 Task: Find connections with filter location Zhumadian with filter topic #realtorwith filter profile language Potuguese with filter current company Sofomation with filter school Dr N.G.P. Institute of Technology with filter industry Telephone Call Centers with filter service category Tax Law with filter keywords title Telemarketer
Action: Mouse moved to (481, 59)
Screenshot: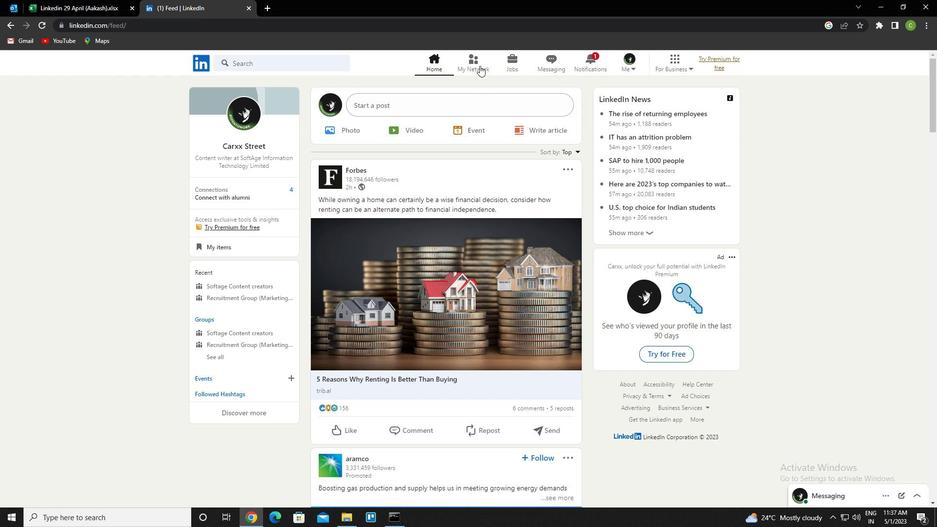 
Action: Mouse pressed left at (481, 59)
Screenshot: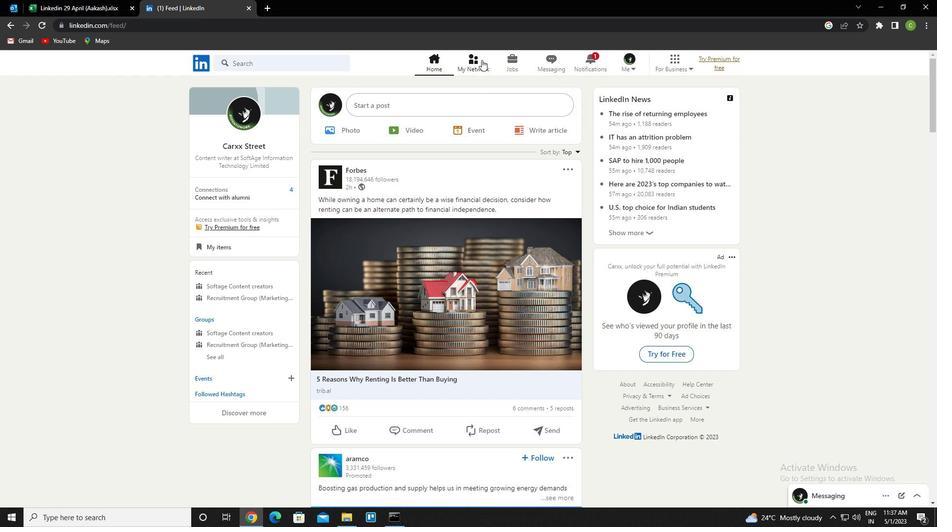 
Action: Mouse moved to (291, 127)
Screenshot: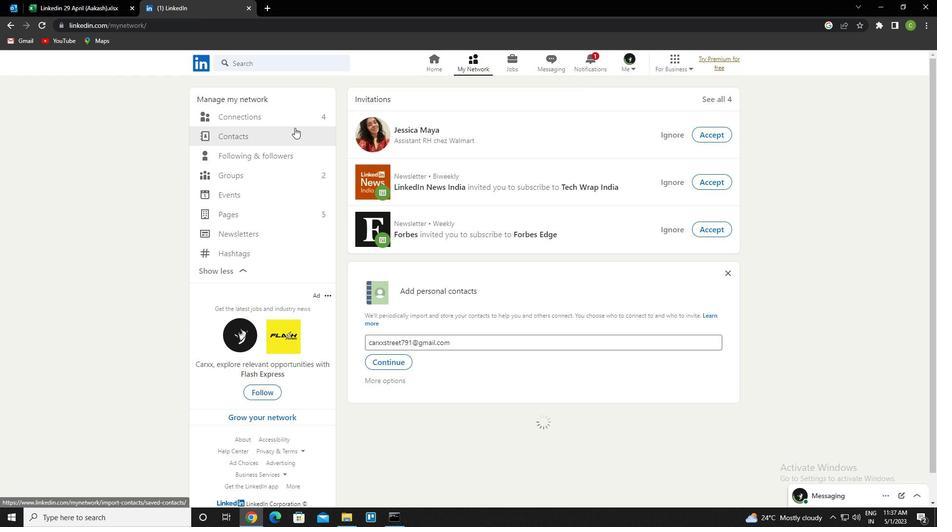 
Action: Mouse pressed left at (291, 127)
Screenshot: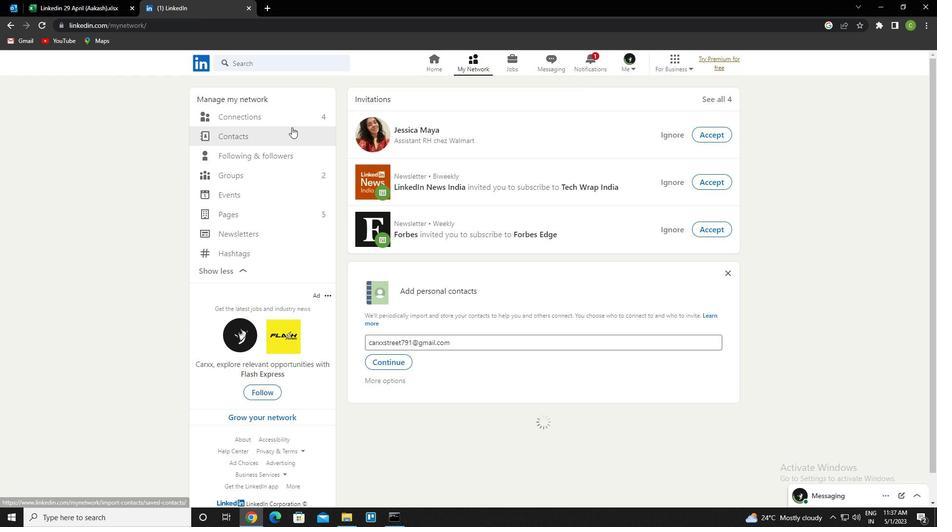 
Action: Mouse moved to (295, 120)
Screenshot: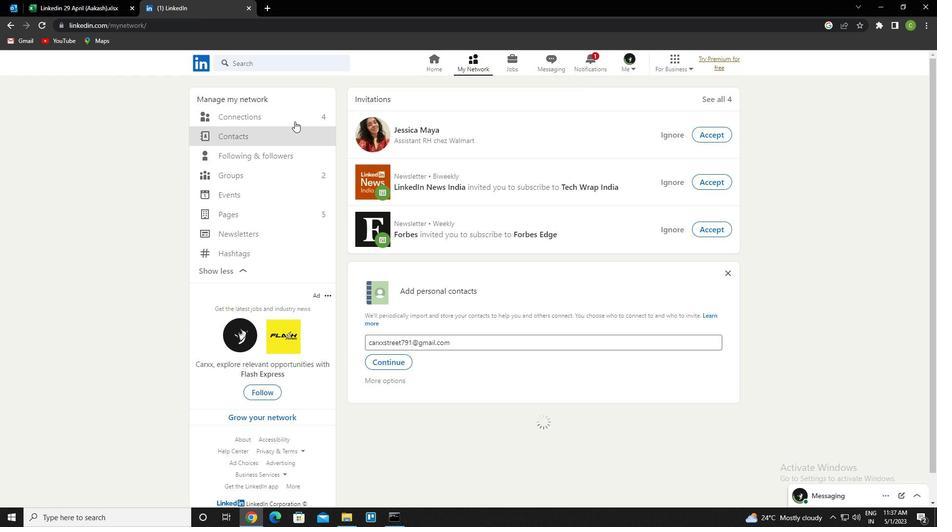 
Action: Mouse pressed left at (295, 120)
Screenshot: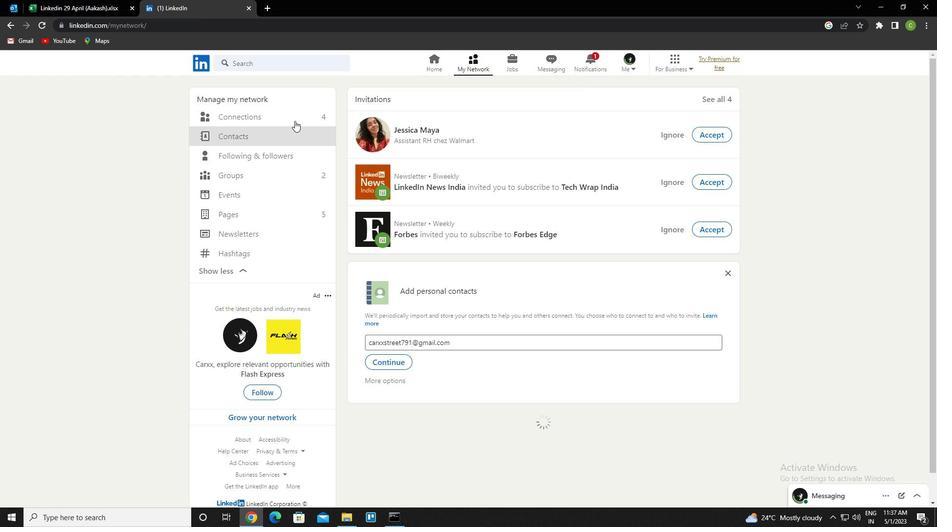 
Action: Mouse pressed left at (295, 120)
Screenshot: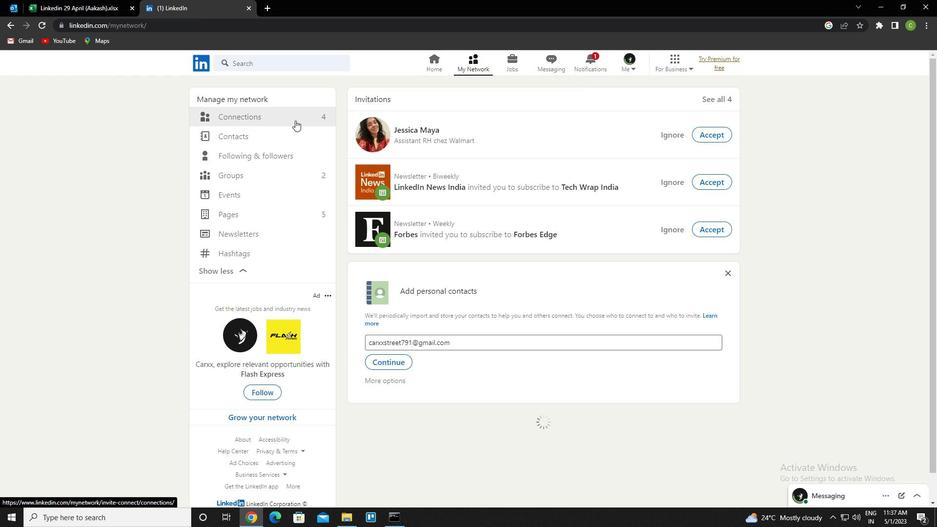 
Action: Mouse moved to (551, 113)
Screenshot: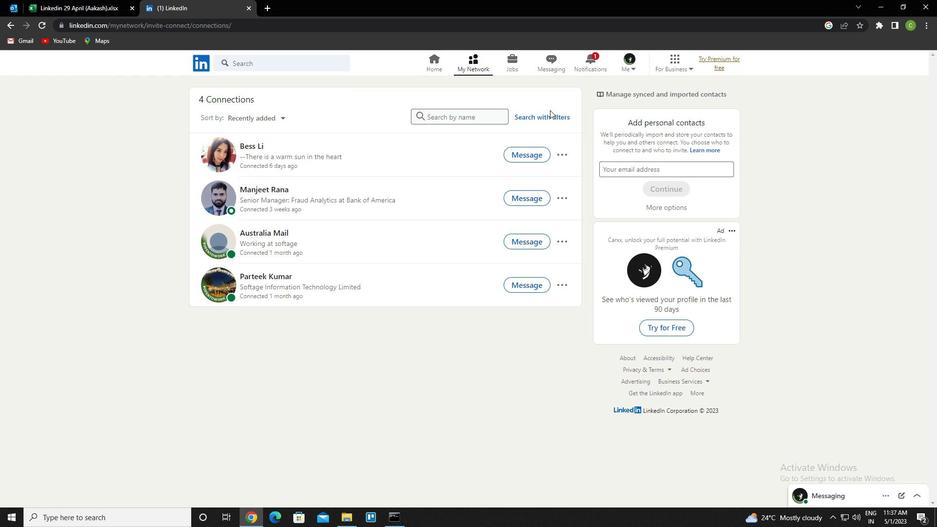 
Action: Mouse pressed left at (551, 113)
Screenshot: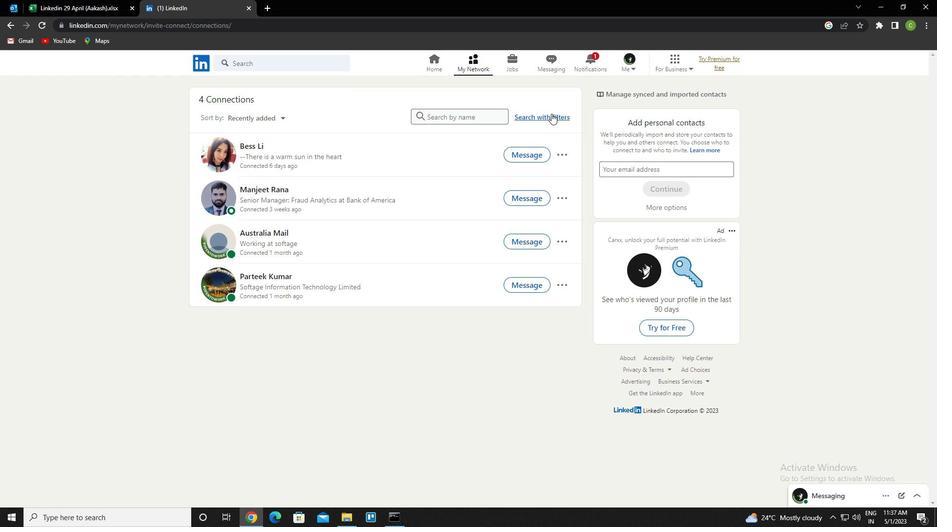 
Action: Mouse moved to (511, 89)
Screenshot: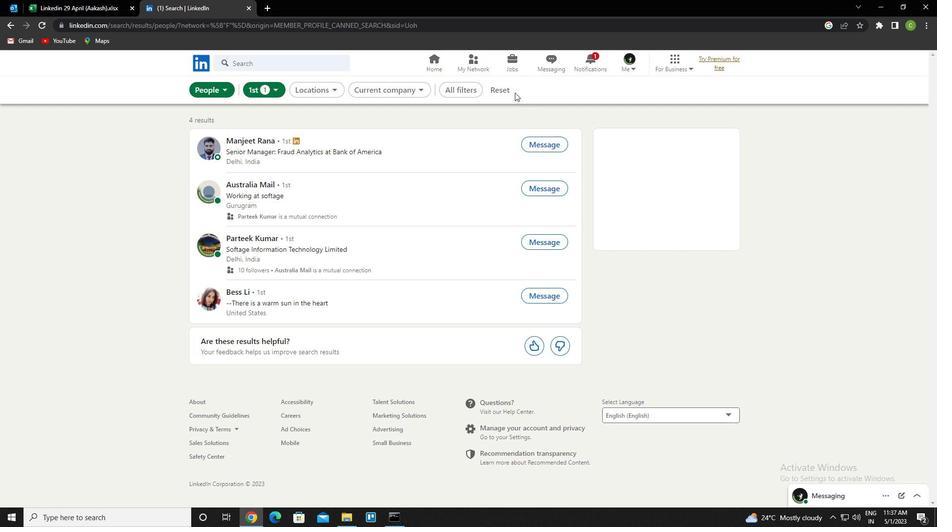 
Action: Mouse pressed left at (511, 89)
Screenshot: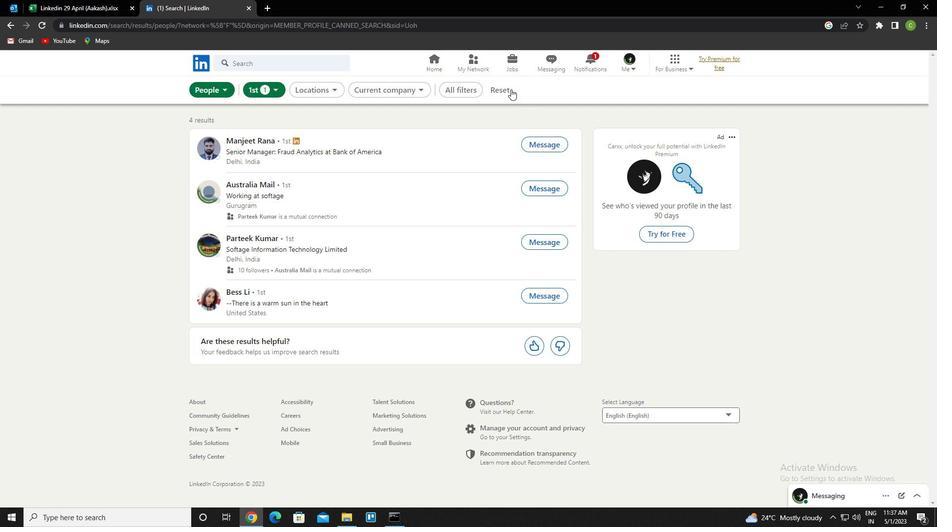 
Action: Mouse moved to (485, 91)
Screenshot: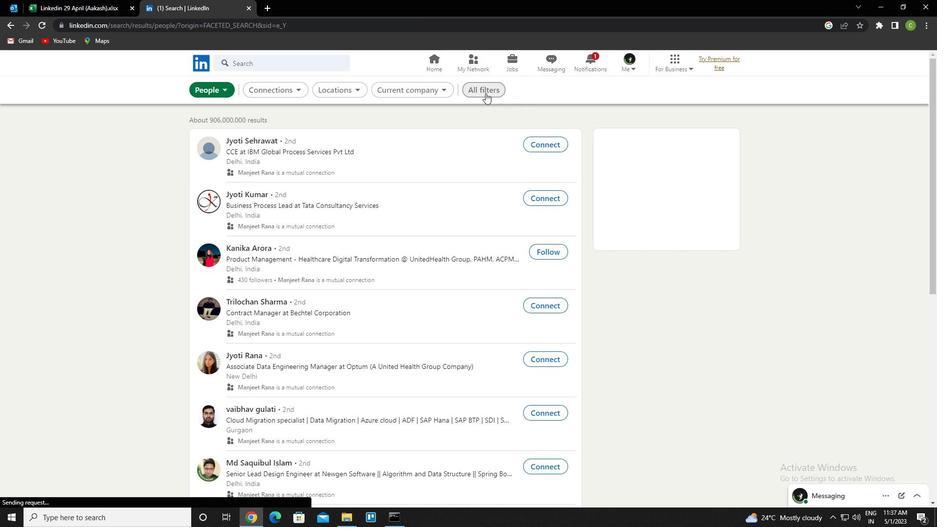 
Action: Mouse pressed left at (485, 91)
Screenshot: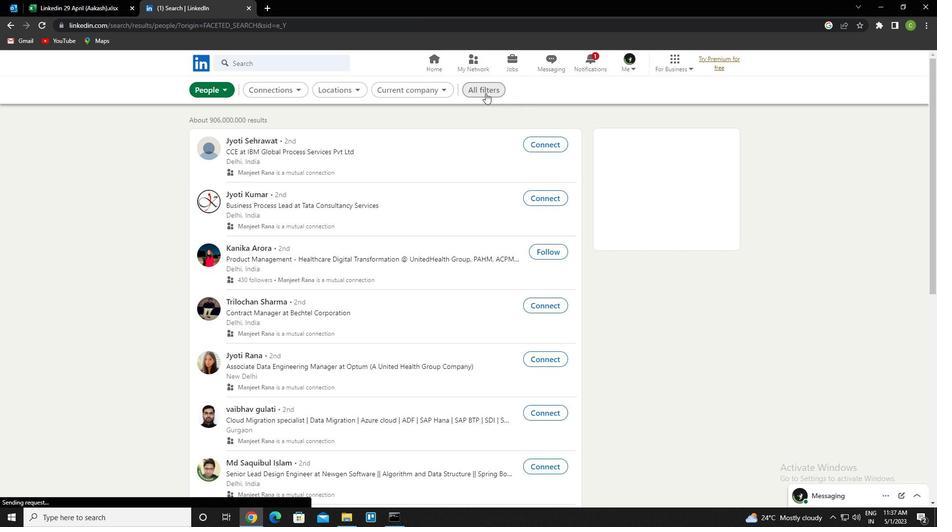 
Action: Mouse moved to (769, 223)
Screenshot: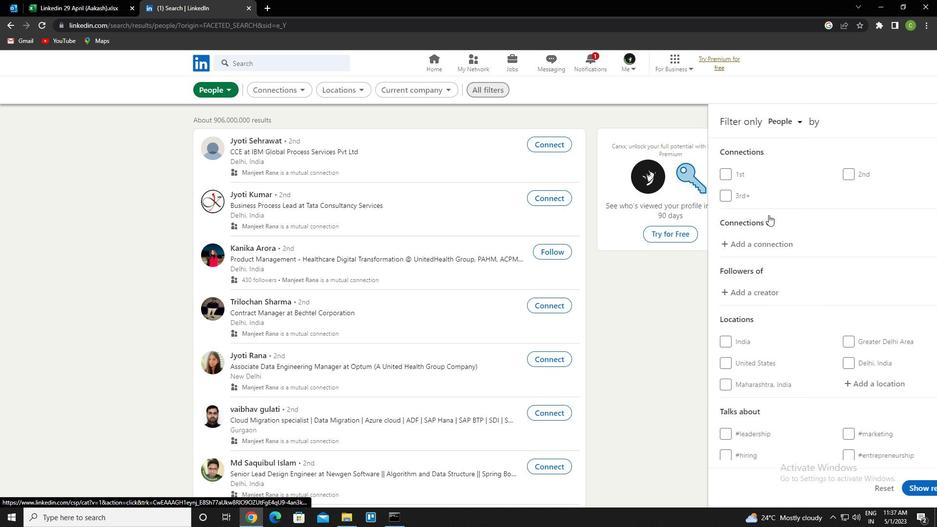 
Action: Mouse scrolled (769, 222) with delta (0, 0)
Screenshot: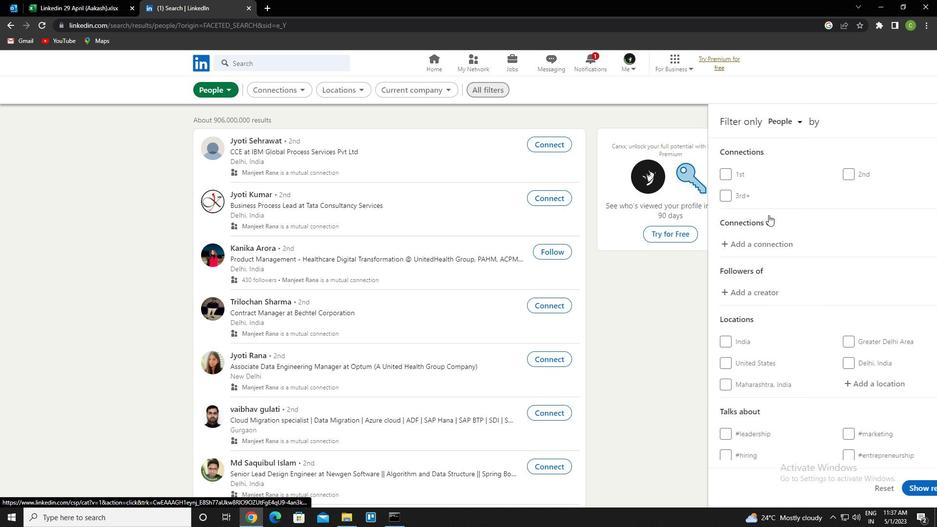 
Action: Mouse moved to (769, 224)
Screenshot: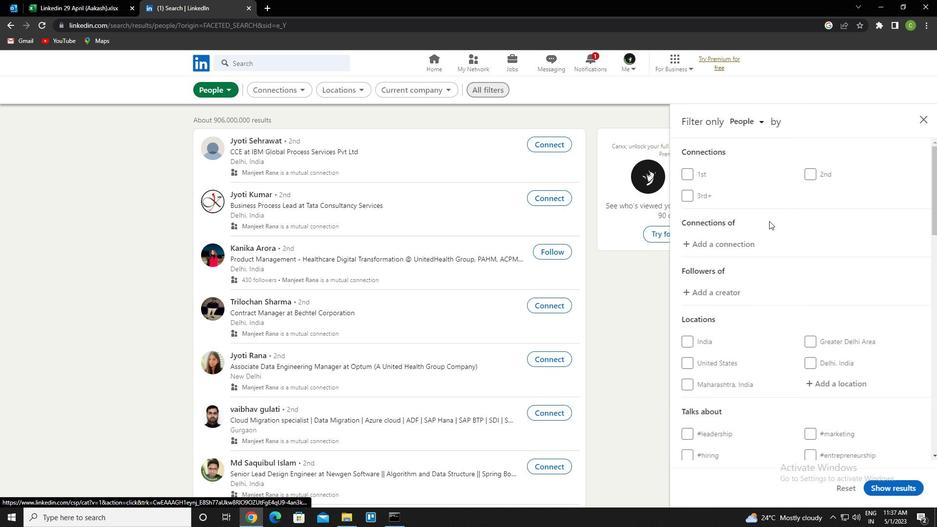 
Action: Mouse scrolled (769, 223) with delta (0, 0)
Screenshot: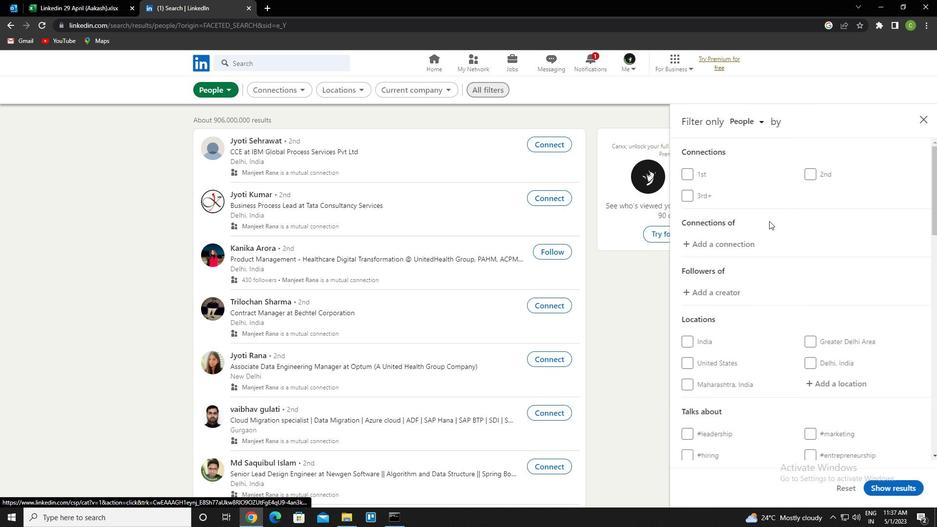 
Action: Mouse scrolled (769, 223) with delta (0, 0)
Screenshot: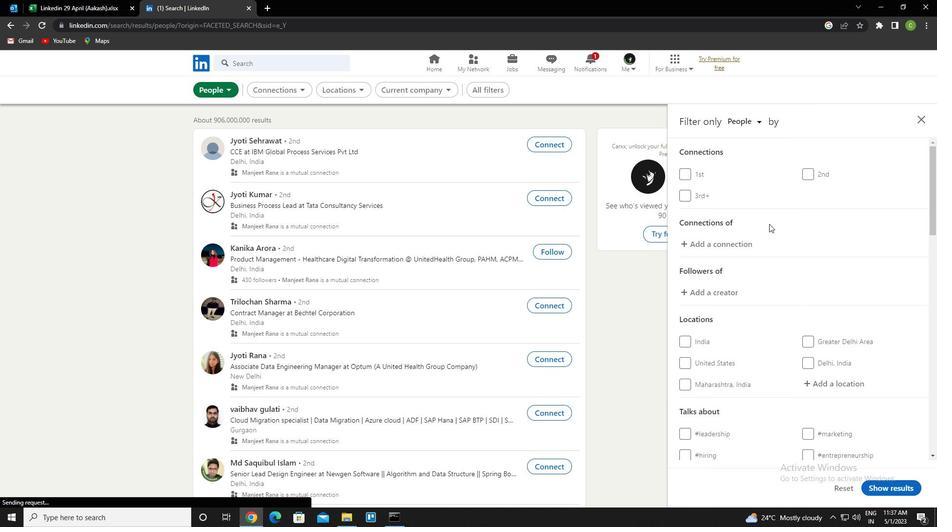 
Action: Mouse scrolled (769, 223) with delta (0, 0)
Screenshot: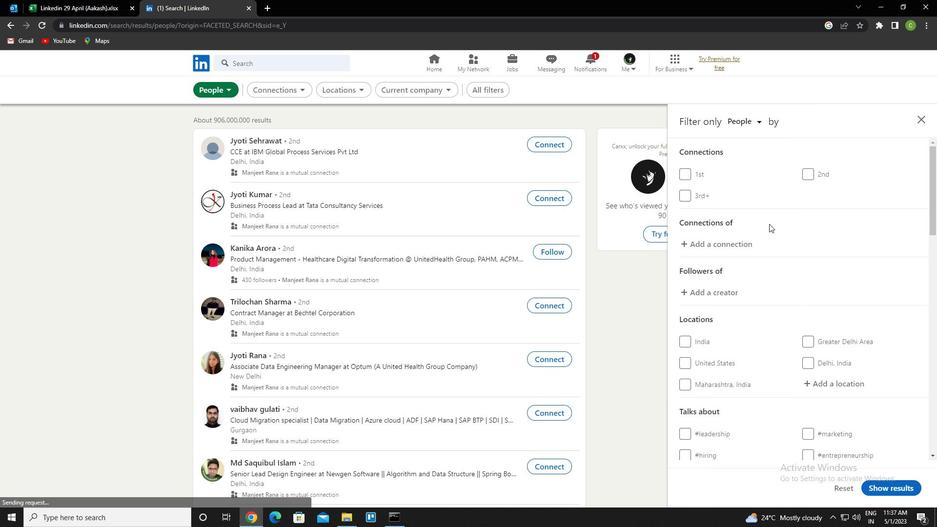 
Action: Mouse moved to (752, 265)
Screenshot: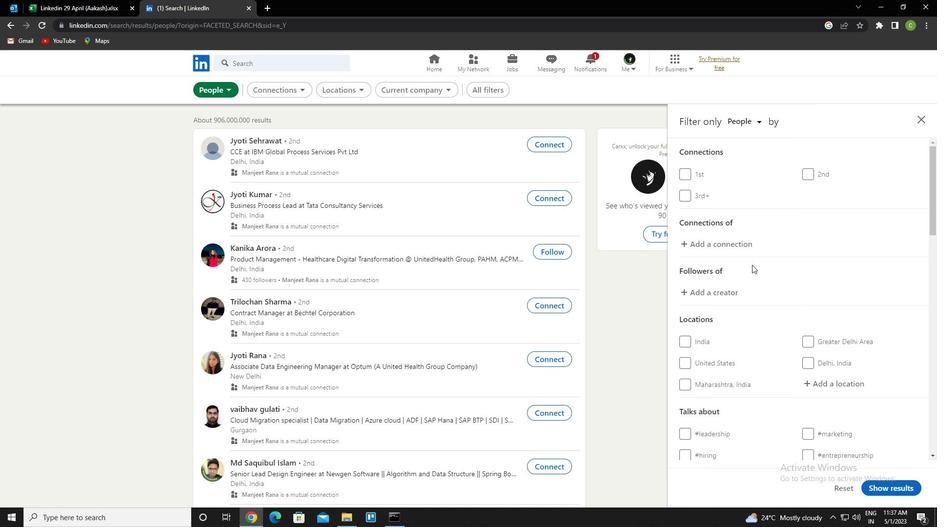 
Action: Mouse scrolled (752, 264) with delta (0, 0)
Screenshot: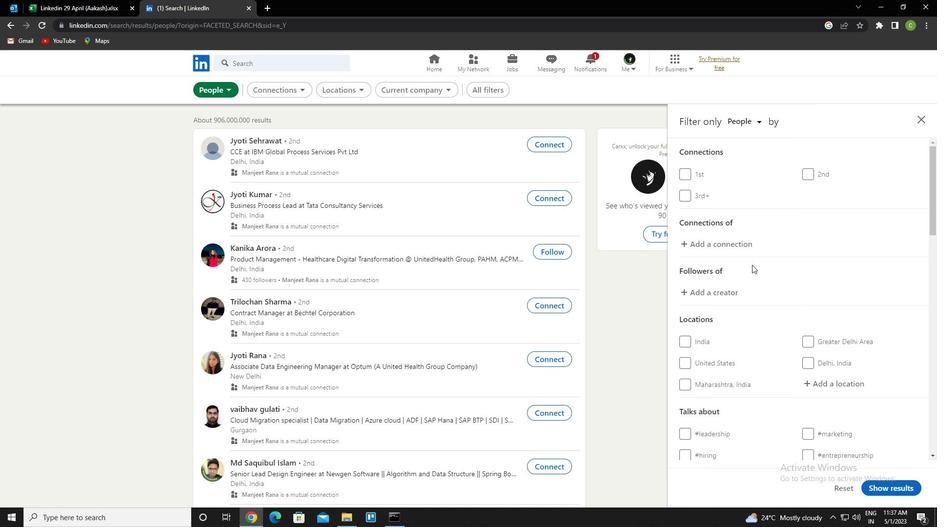
Action: Mouse scrolled (752, 264) with delta (0, 0)
Screenshot: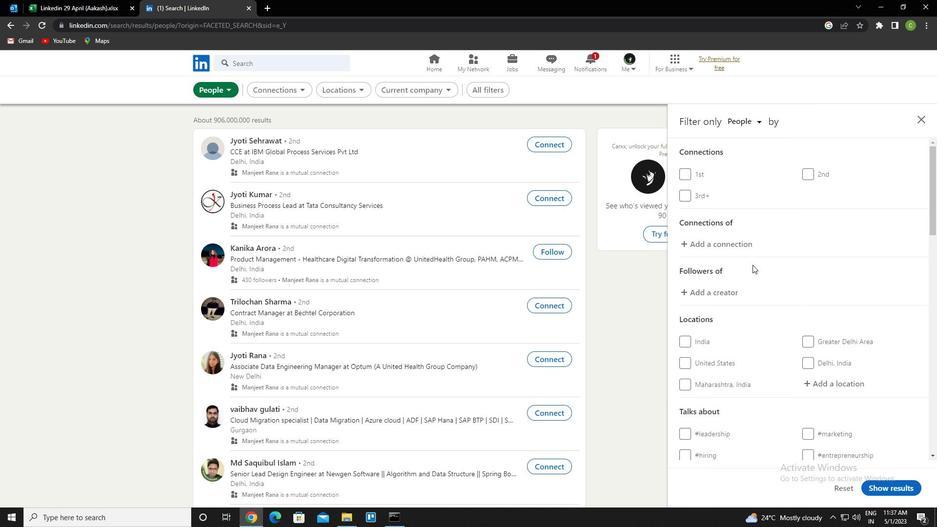 
Action: Mouse moved to (826, 283)
Screenshot: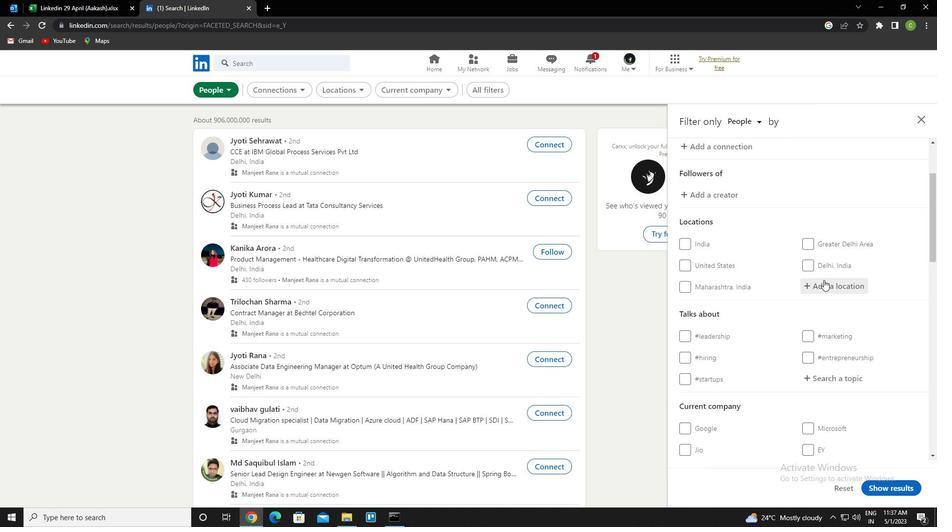 
Action: Mouse pressed left at (826, 283)
Screenshot: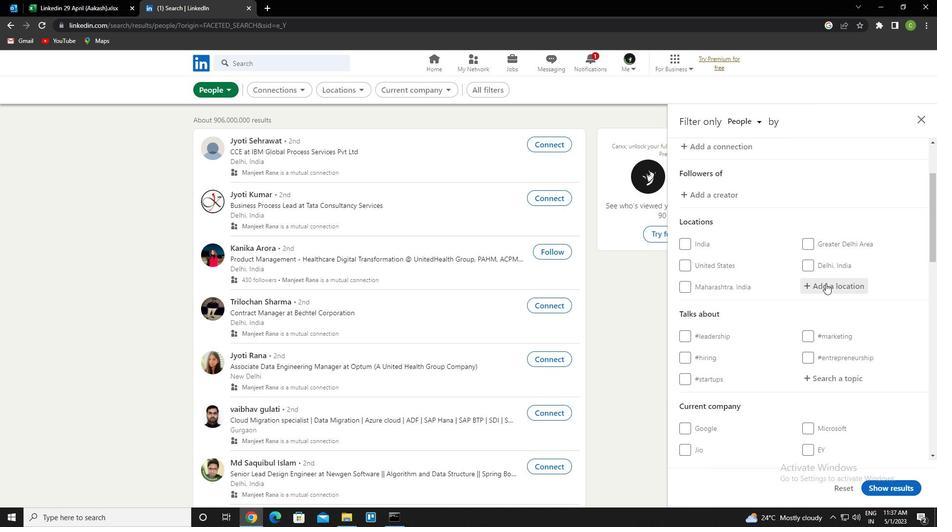 
Action: Key pressed <Key.caps_lock>z<Key.caps_lock>humadian<Key.down><Key.enter>
Screenshot: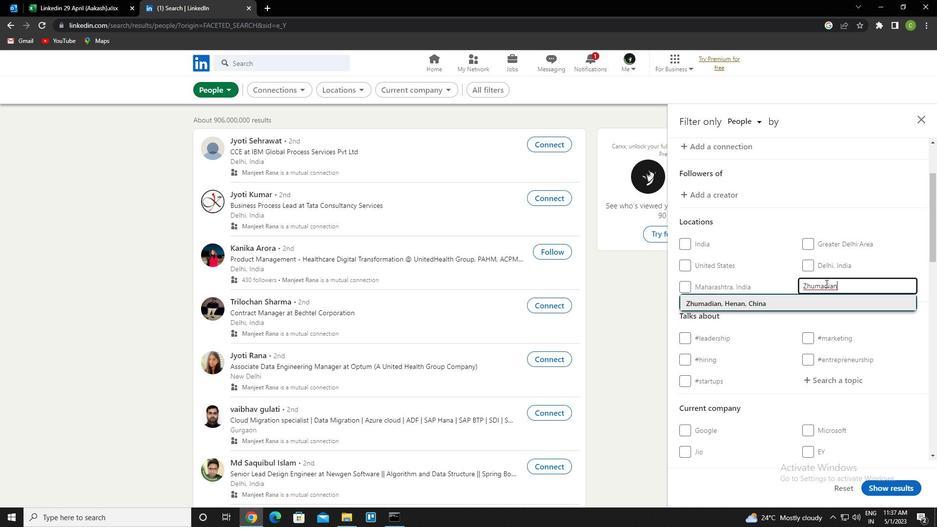 
Action: Mouse moved to (756, 335)
Screenshot: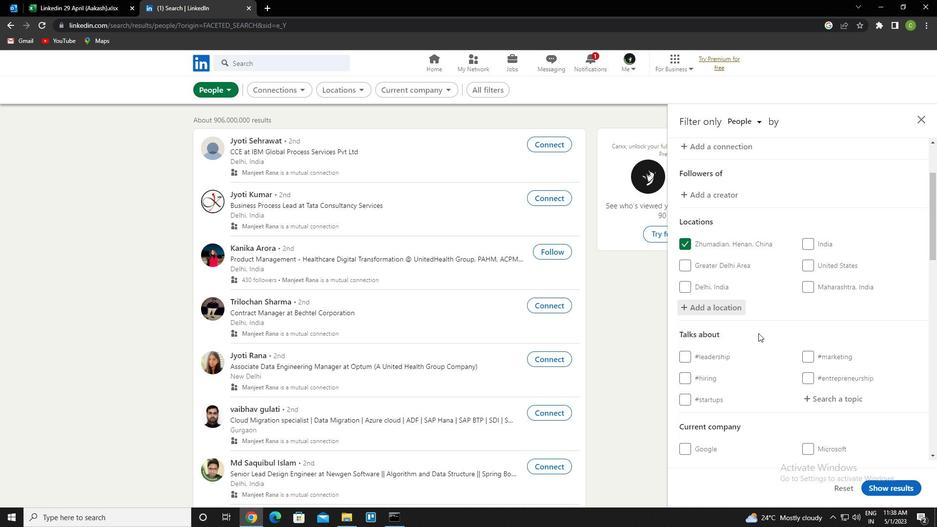 
Action: Mouse scrolled (756, 334) with delta (0, 0)
Screenshot: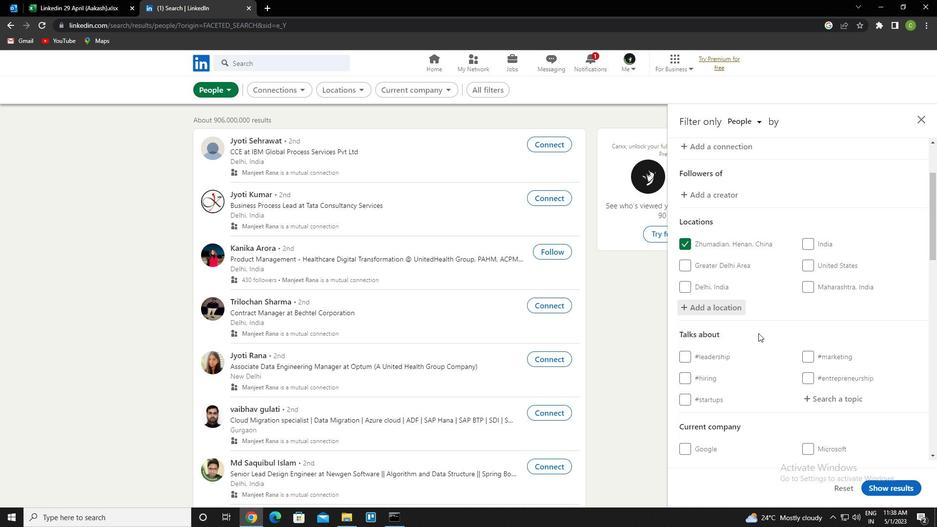 
Action: Mouse scrolled (756, 334) with delta (0, 0)
Screenshot: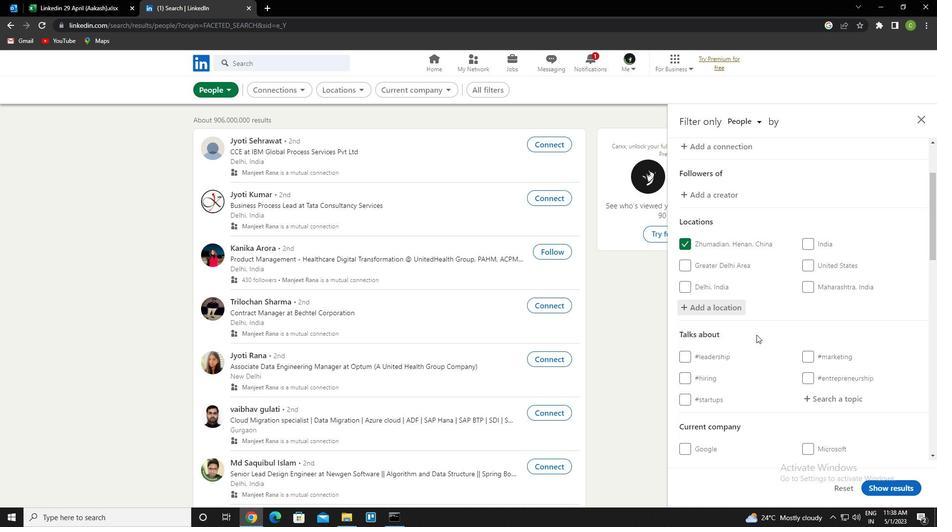 
Action: Mouse moved to (830, 306)
Screenshot: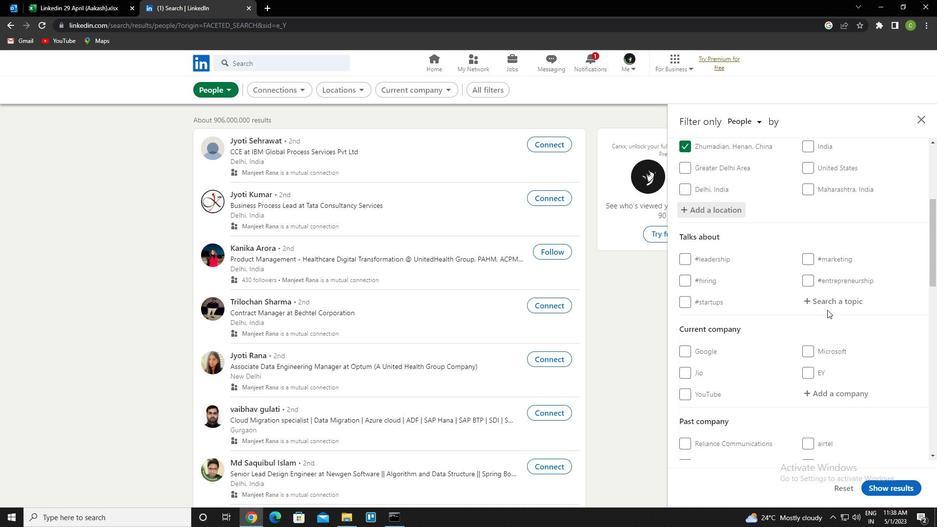 
Action: Mouse pressed left at (830, 306)
Screenshot: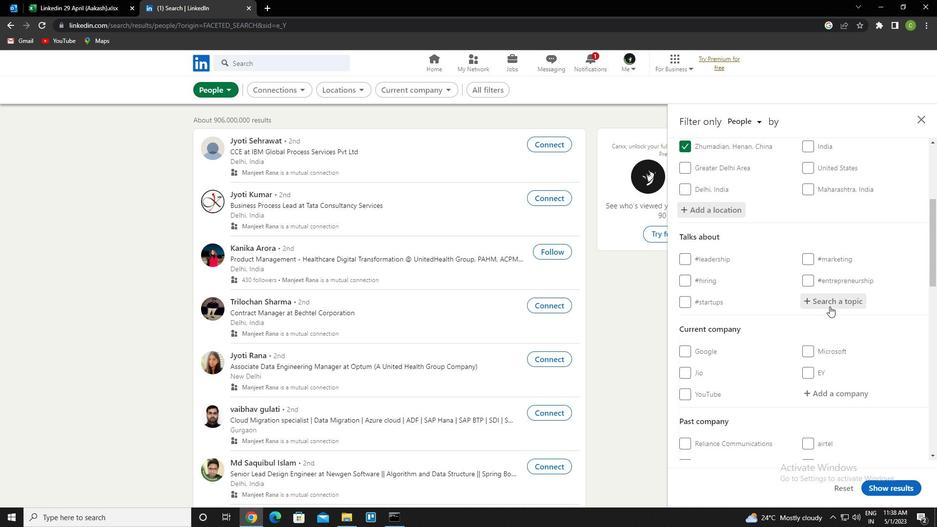 
Action: Key pressed <Key.caps_lock>r<Key.caps_lock>ealto<Key.down><Key.enter>
Screenshot: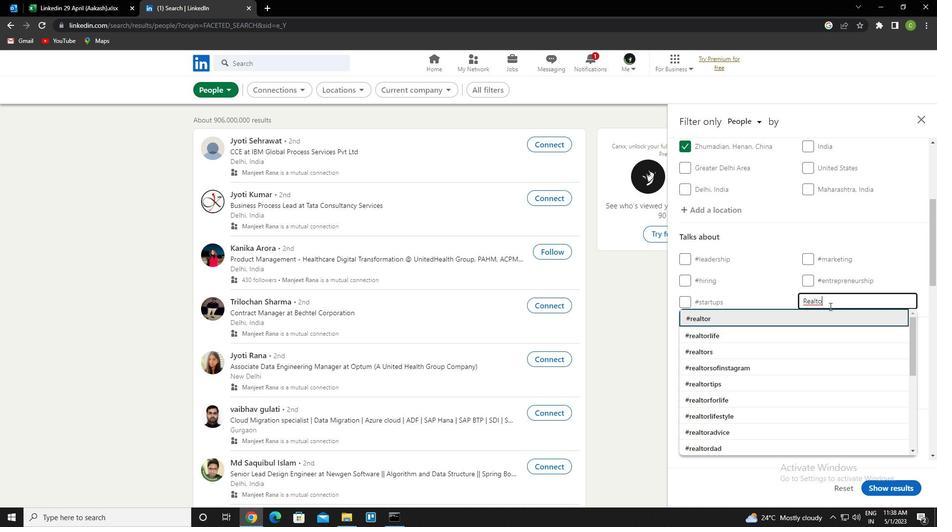 
Action: Mouse scrolled (830, 306) with delta (0, 0)
Screenshot: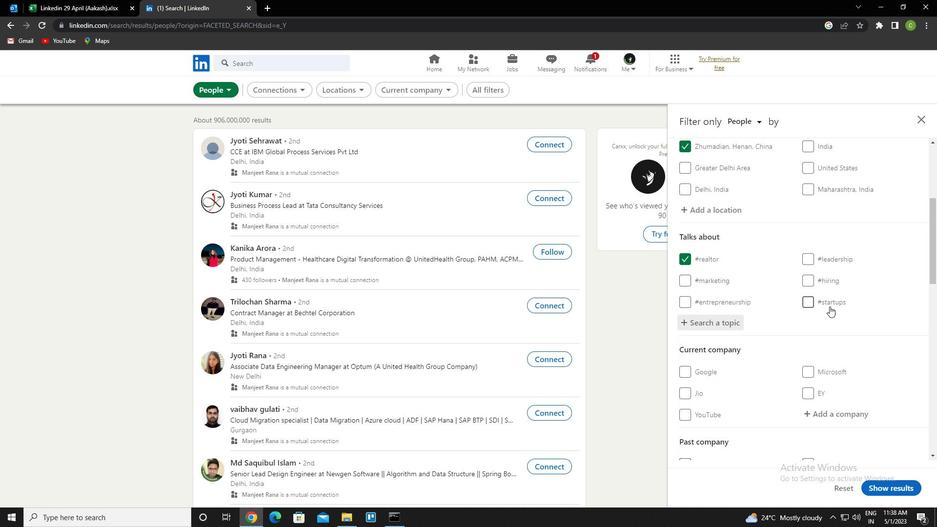 
Action: Mouse scrolled (830, 306) with delta (0, 0)
Screenshot: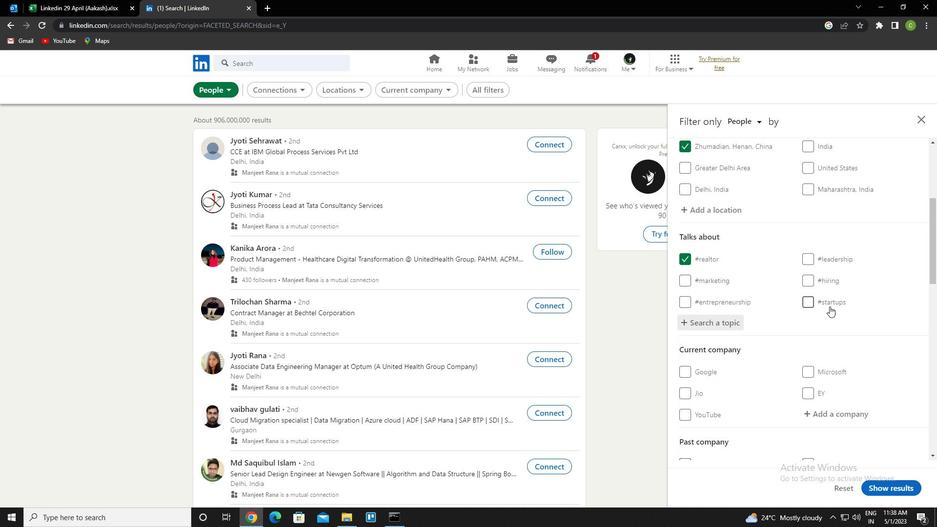 
Action: Mouse scrolled (830, 306) with delta (0, 0)
Screenshot: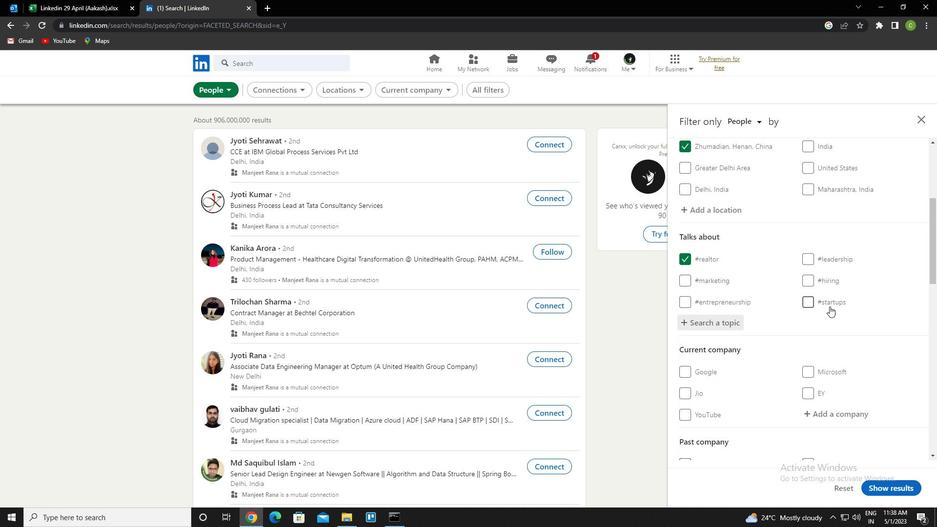 
Action: Mouse scrolled (830, 306) with delta (0, 0)
Screenshot: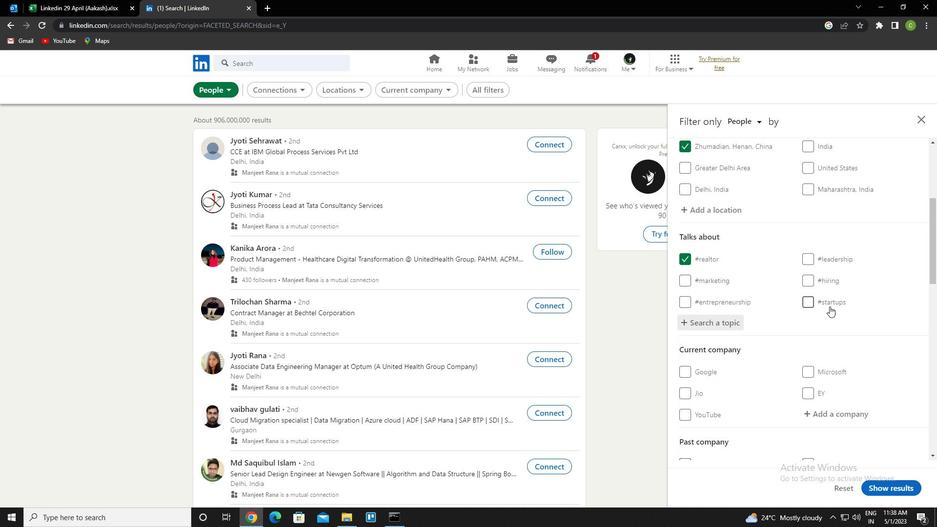 
Action: Mouse scrolled (830, 306) with delta (0, 0)
Screenshot: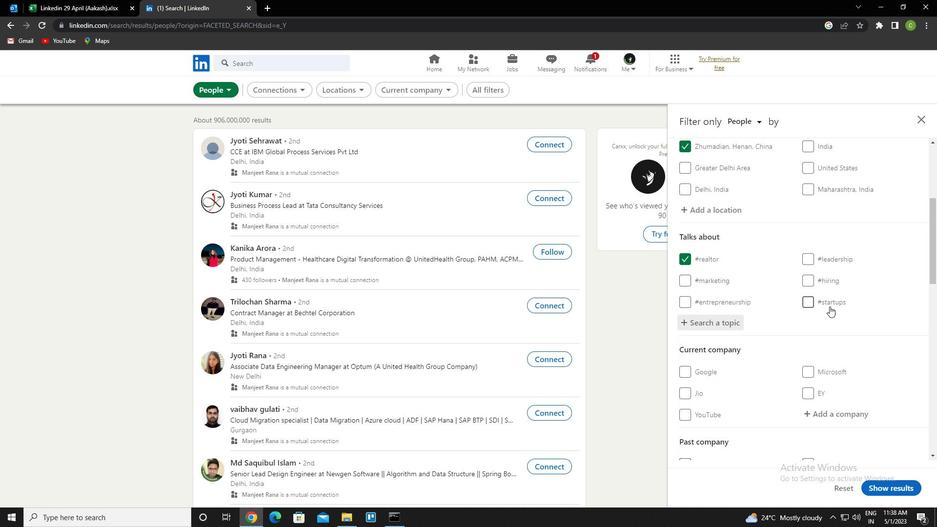 
Action: Mouse scrolled (830, 306) with delta (0, 0)
Screenshot: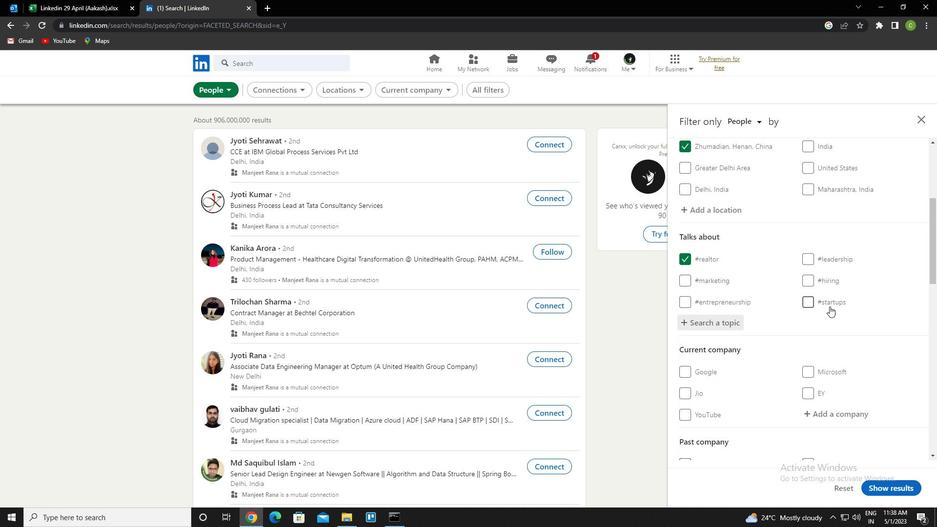 
Action: Mouse scrolled (830, 306) with delta (0, 0)
Screenshot: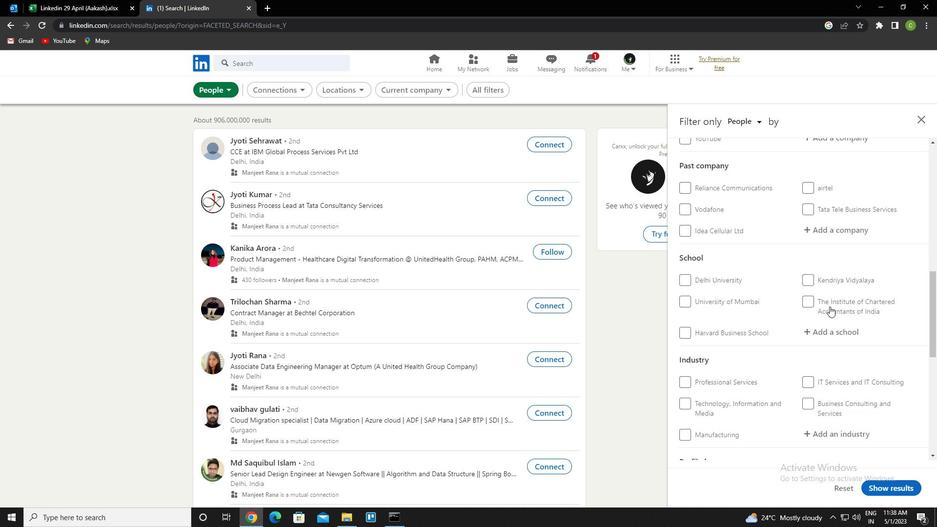 
Action: Mouse scrolled (830, 306) with delta (0, 0)
Screenshot: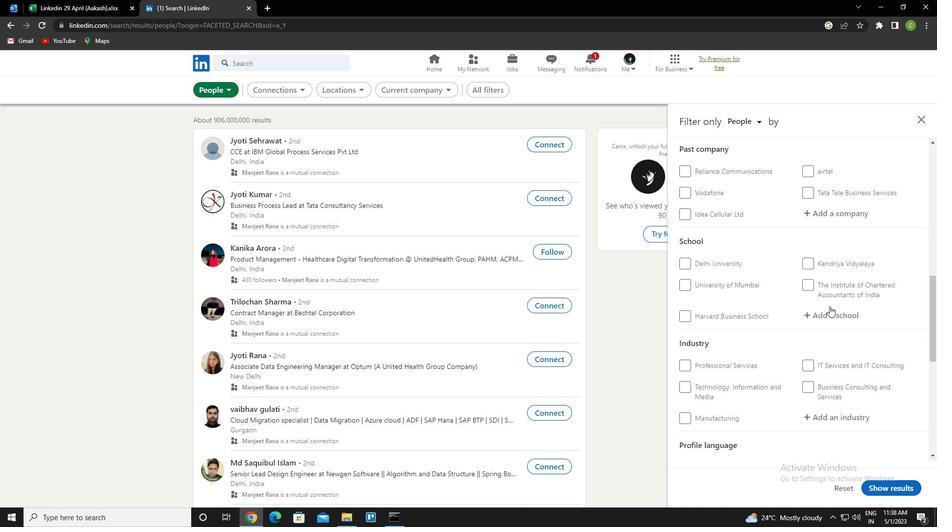 
Action: Mouse scrolled (830, 306) with delta (0, 0)
Screenshot: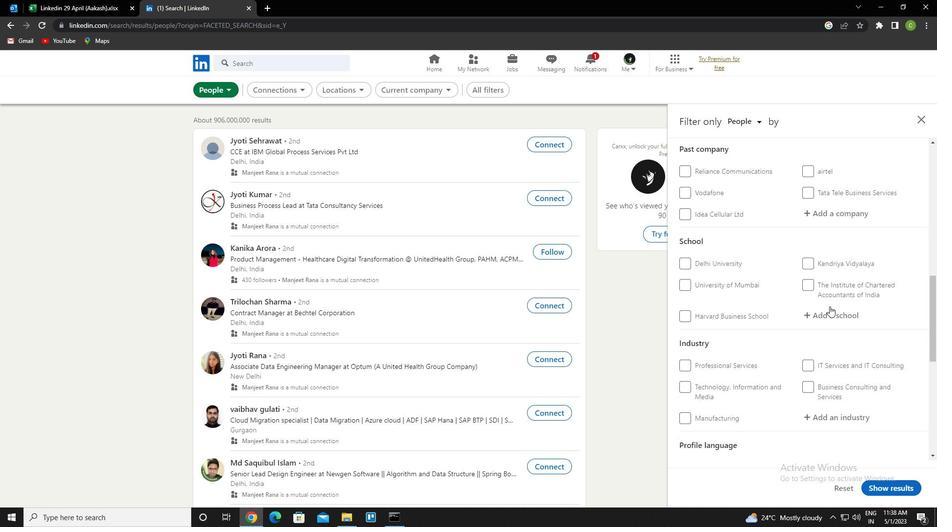 
Action: Mouse moved to (813, 345)
Screenshot: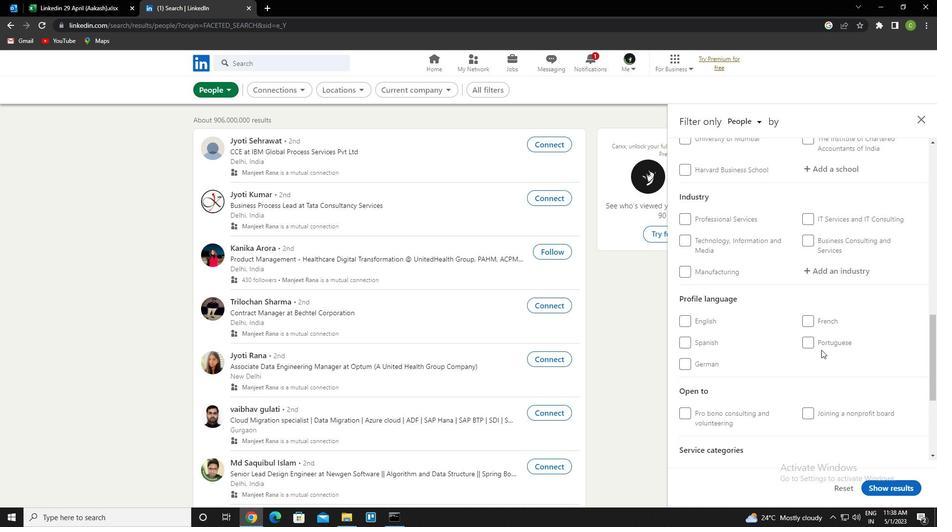 
Action: Mouse pressed left at (813, 345)
Screenshot: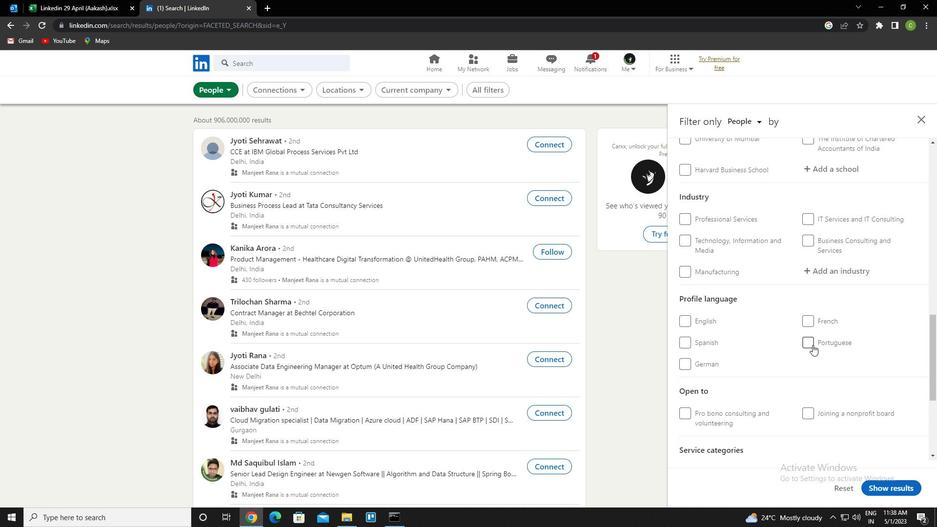 
Action: Mouse scrolled (813, 345) with delta (0, 0)
Screenshot: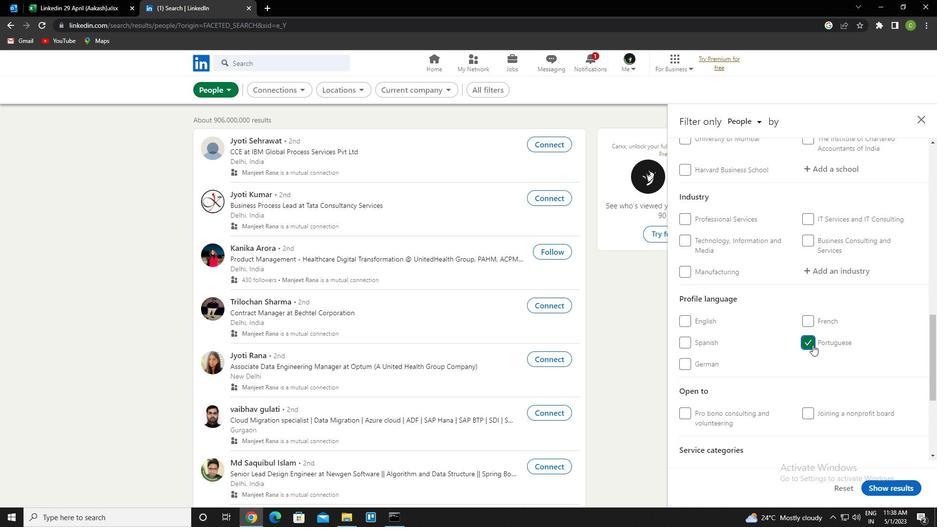
Action: Mouse scrolled (813, 345) with delta (0, 0)
Screenshot: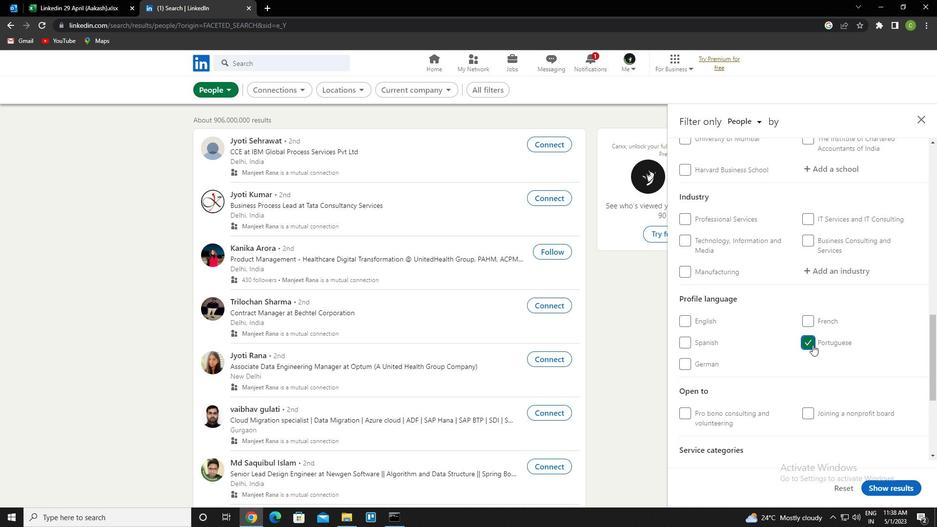 
Action: Mouse scrolled (813, 345) with delta (0, 0)
Screenshot: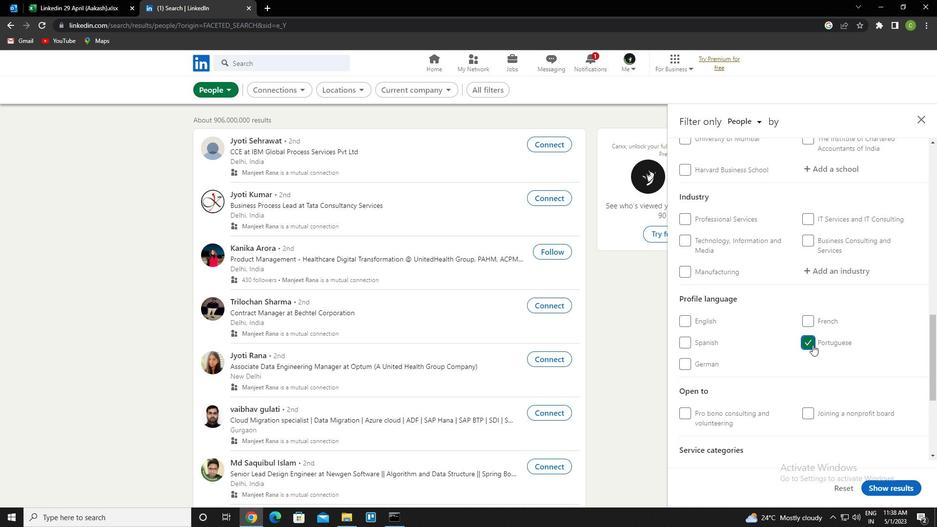 
Action: Mouse scrolled (813, 345) with delta (0, 0)
Screenshot: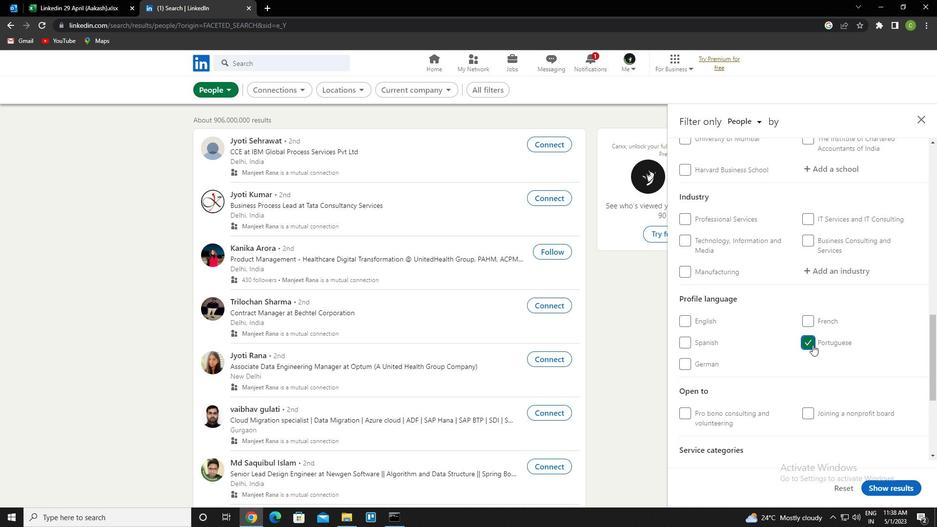 
Action: Mouse scrolled (813, 345) with delta (0, 0)
Screenshot: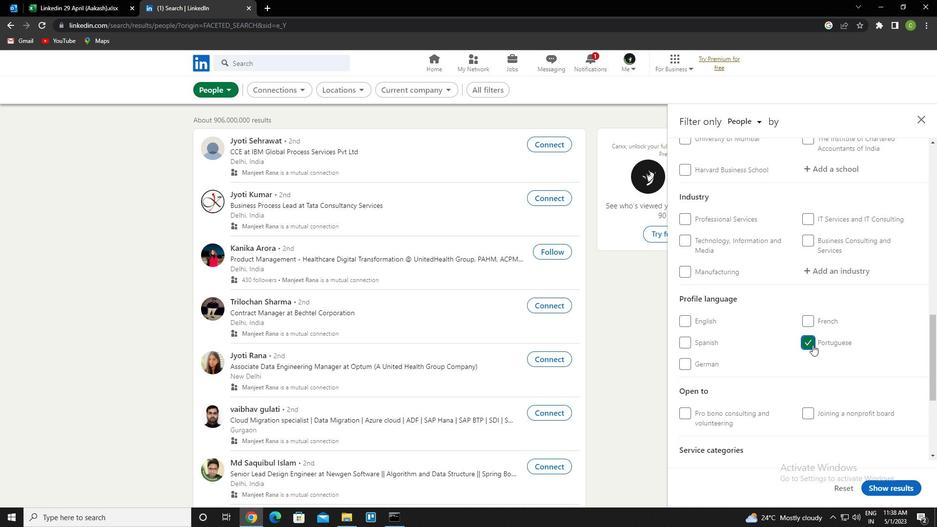 
Action: Mouse scrolled (813, 345) with delta (0, 0)
Screenshot: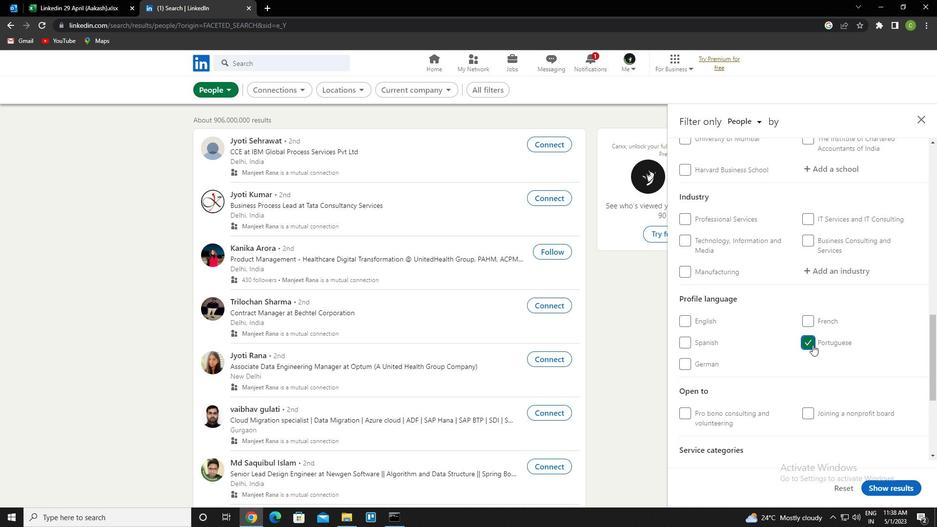 
Action: Mouse moved to (826, 272)
Screenshot: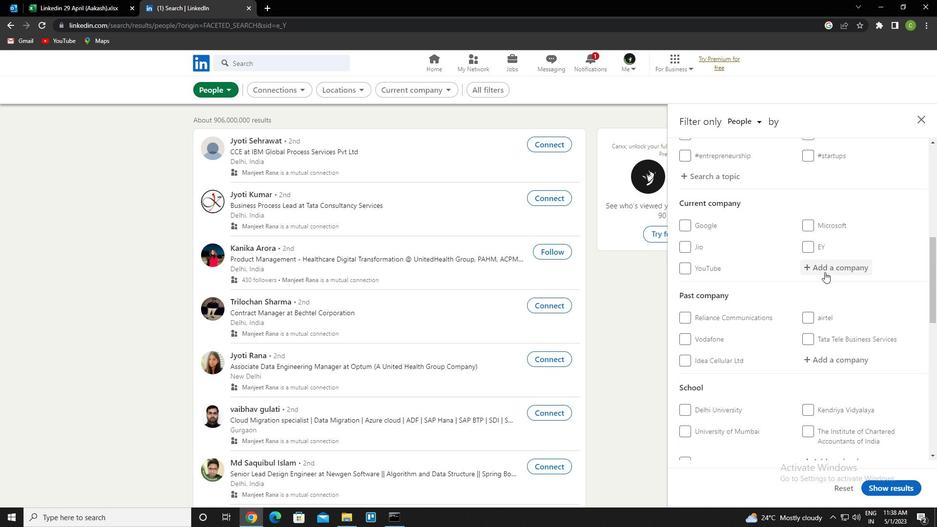
Action: Mouse pressed left at (826, 272)
Screenshot: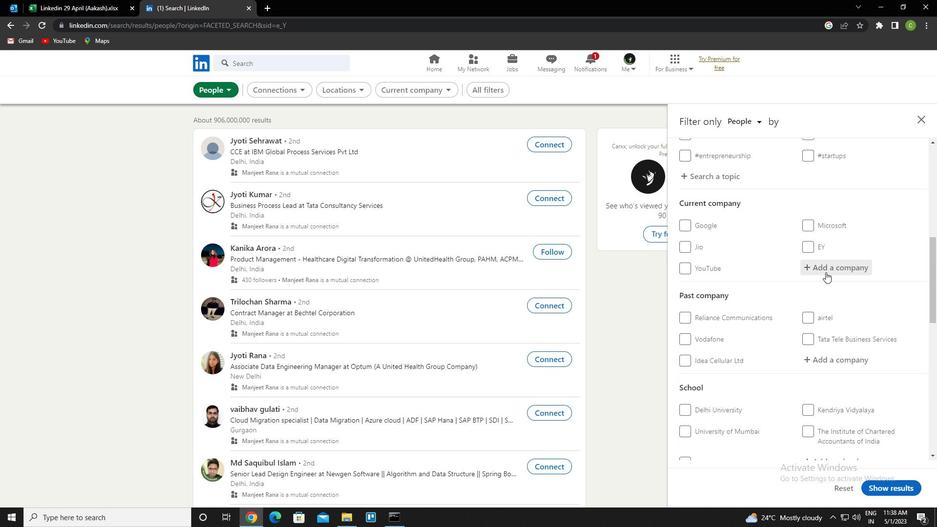 
Action: Key pressed <Key.caps_lock>s<Key.caps_lock>ofomation<Key.down><Key.enter>
Screenshot: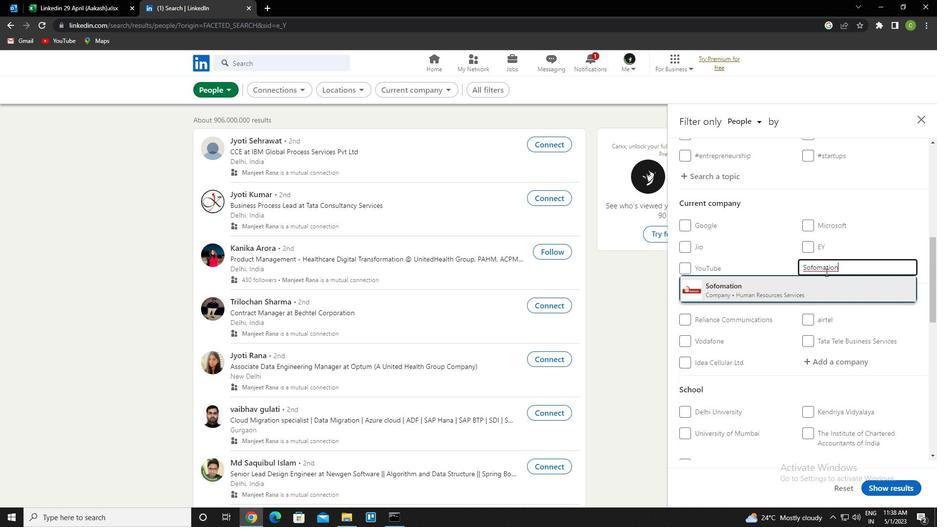 
Action: Mouse scrolled (826, 271) with delta (0, 0)
Screenshot: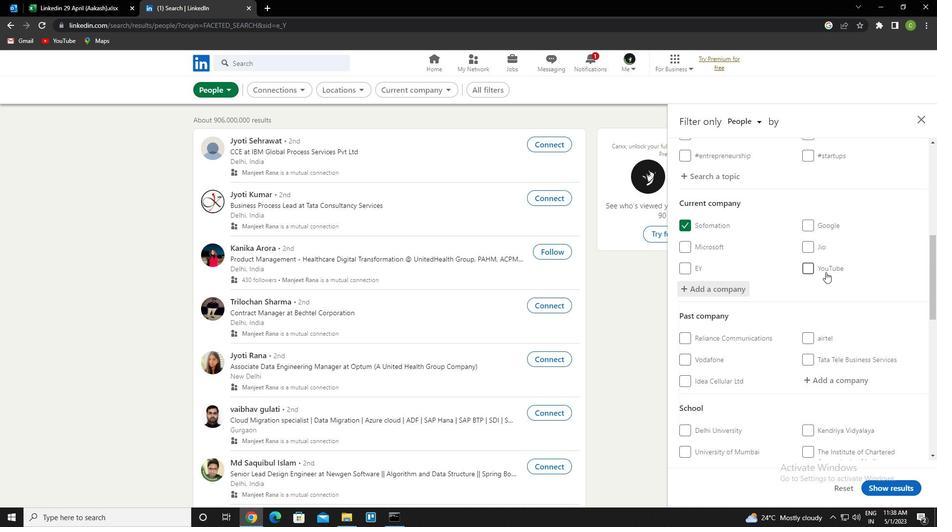 
Action: Mouse scrolled (826, 271) with delta (0, 0)
Screenshot: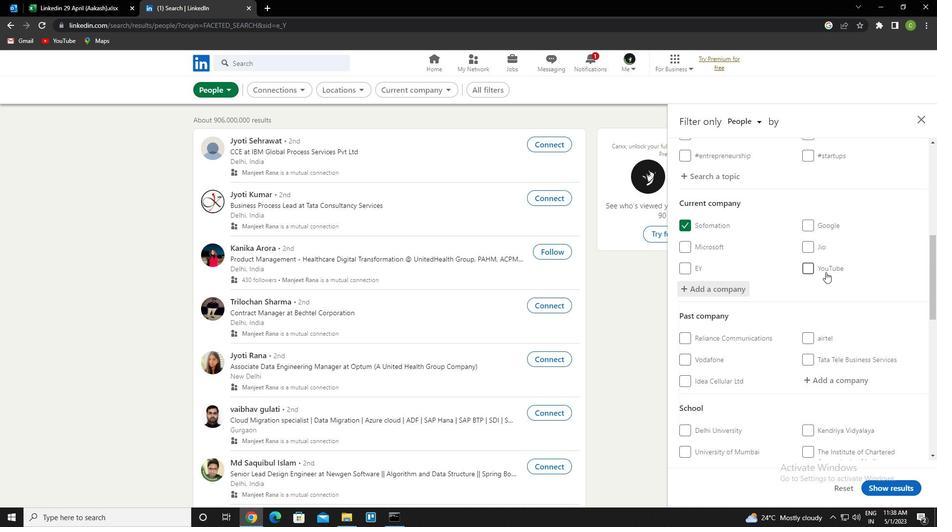 
Action: Mouse scrolled (826, 271) with delta (0, 0)
Screenshot: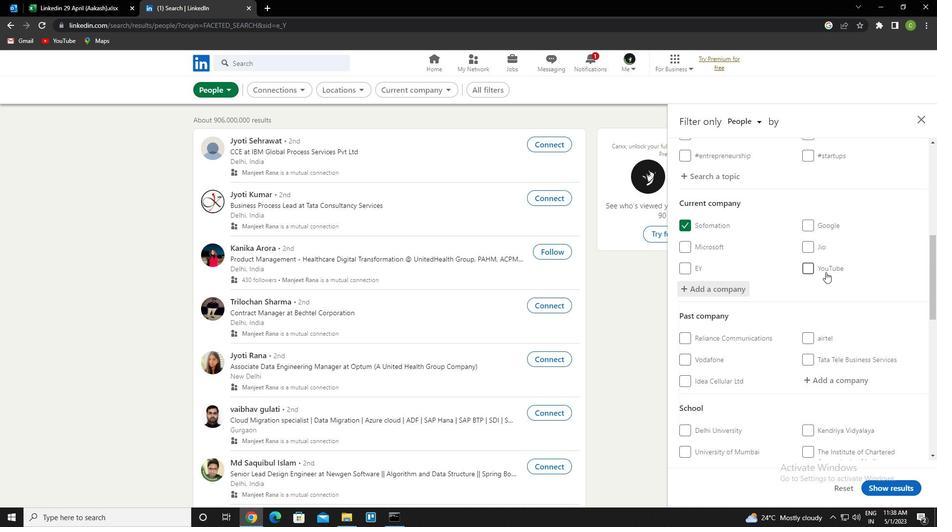 
Action: Mouse moved to (820, 275)
Screenshot: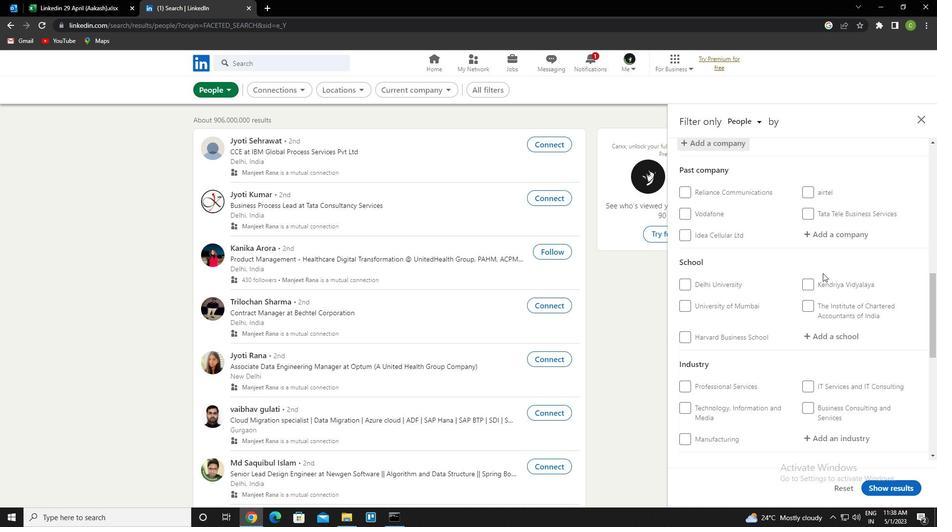 
Action: Mouse scrolled (820, 275) with delta (0, 0)
Screenshot: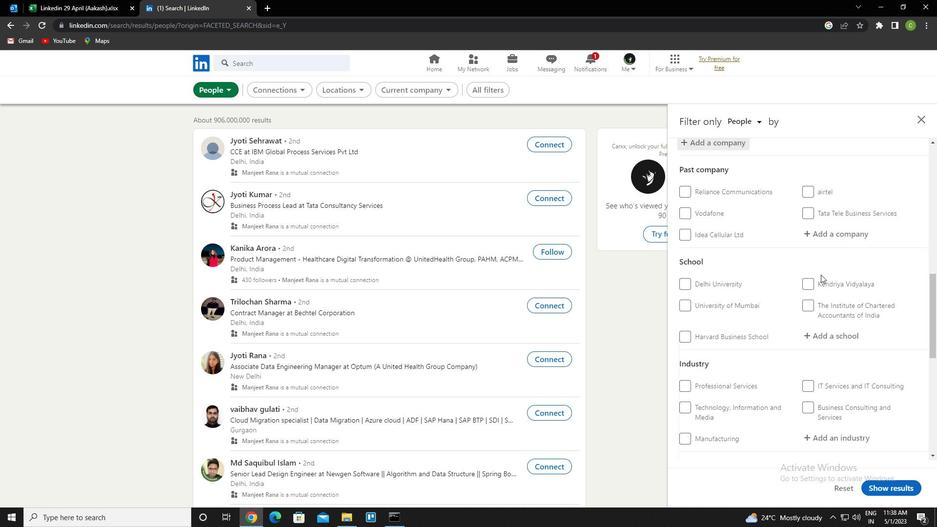 
Action: Mouse scrolled (820, 275) with delta (0, 0)
Screenshot: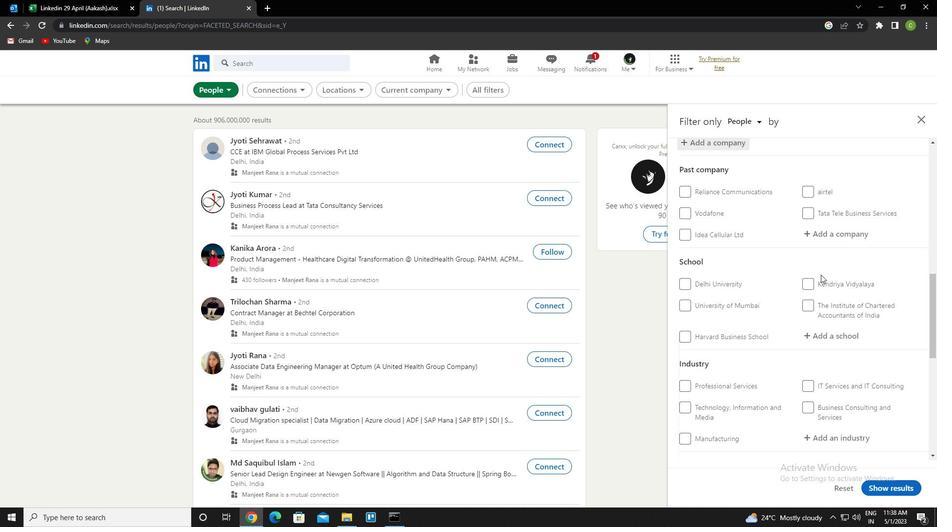 
Action: Mouse moved to (836, 242)
Screenshot: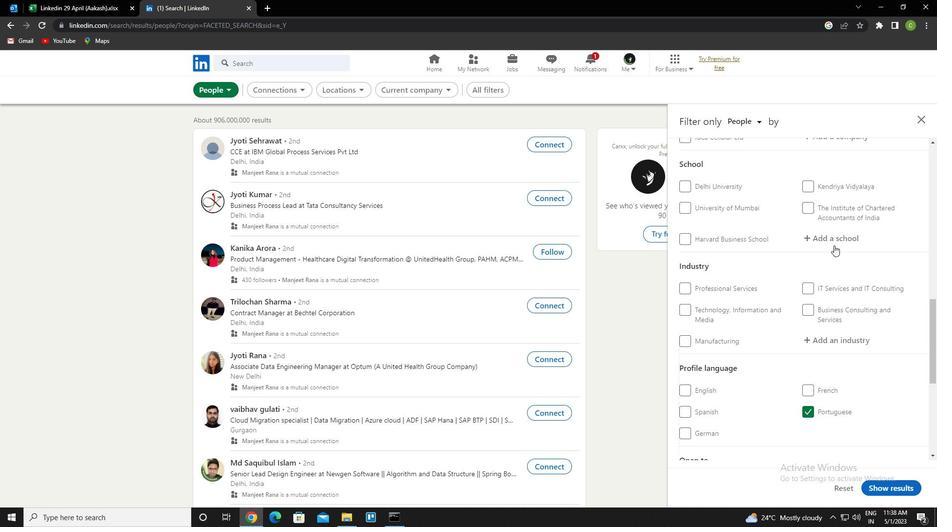 
Action: Mouse pressed left at (836, 242)
Screenshot: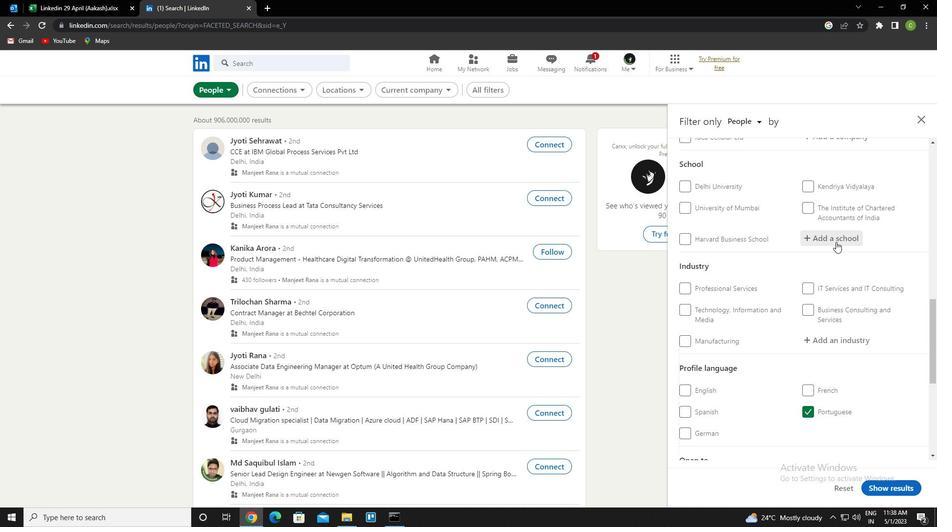 
Action: Key pressed <Key.caps_lock>n.g.p<Key.space><Key.caps_lock><Key.caps_lock>i<Key.caps_lock>nd<Key.backspace>s<Key.left><Key.down><Key.enter>
Screenshot: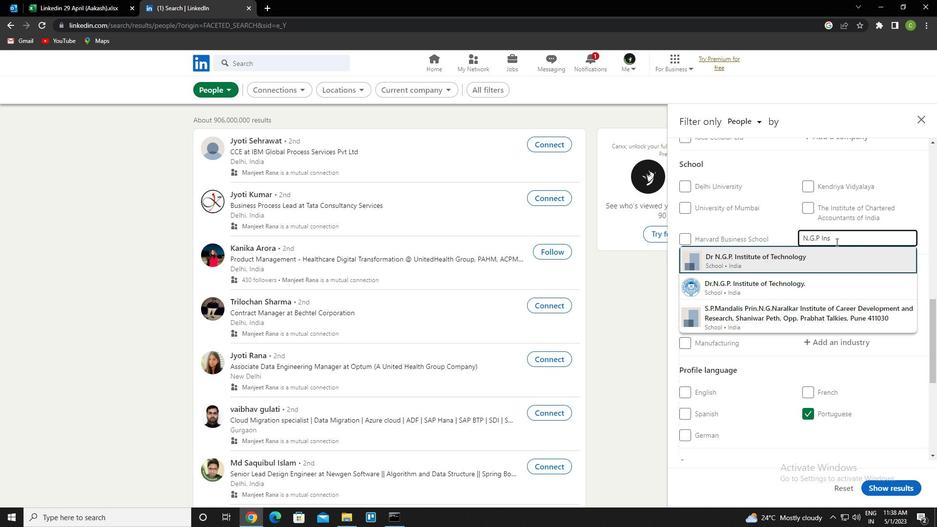 
Action: Mouse scrolled (836, 241) with delta (0, 0)
Screenshot: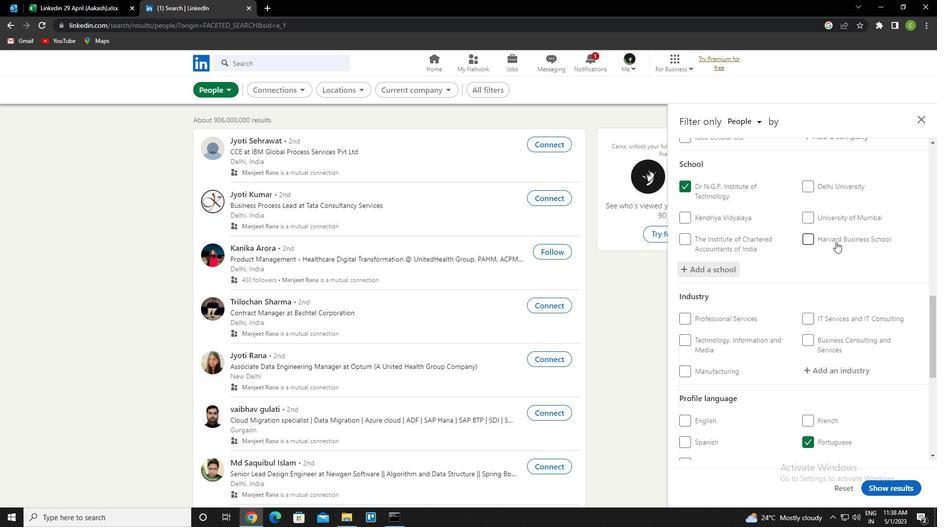 
Action: Mouse scrolled (836, 241) with delta (0, 0)
Screenshot: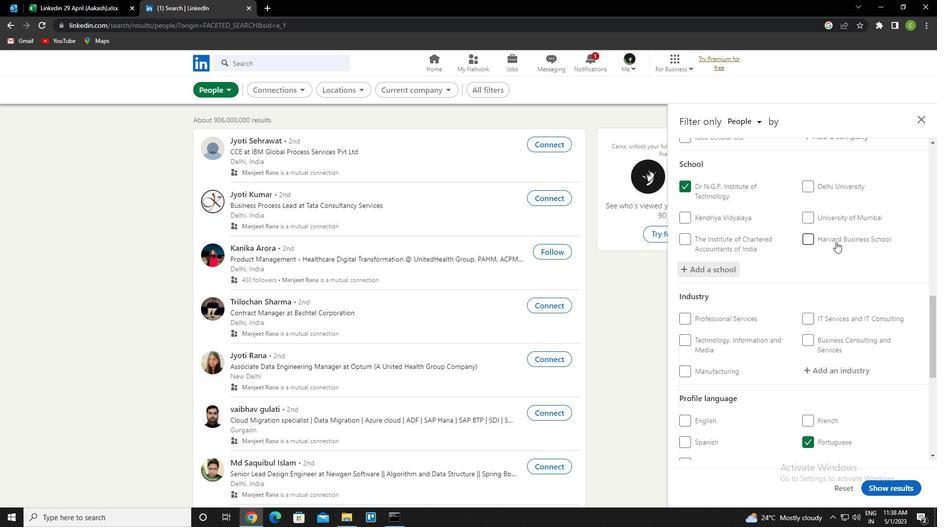 
Action: Mouse scrolled (836, 241) with delta (0, 0)
Screenshot: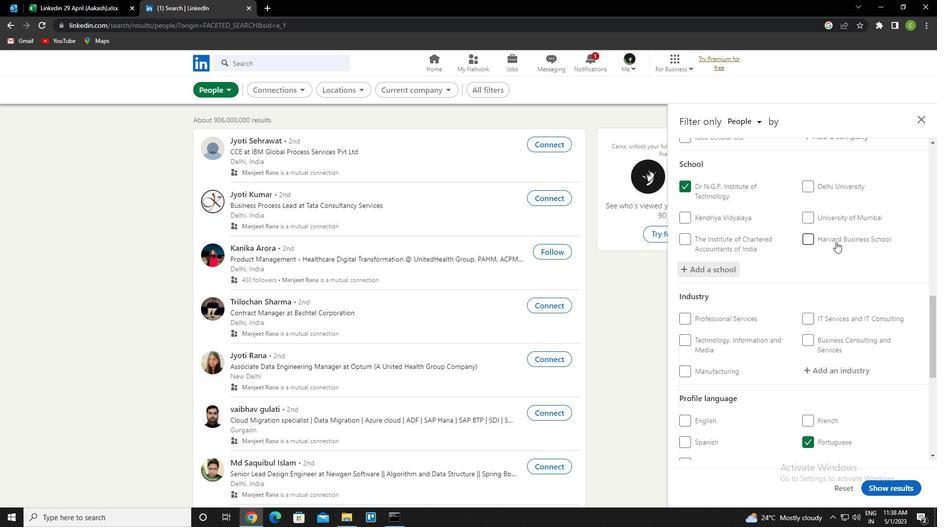 
Action: Mouse moved to (841, 317)
Screenshot: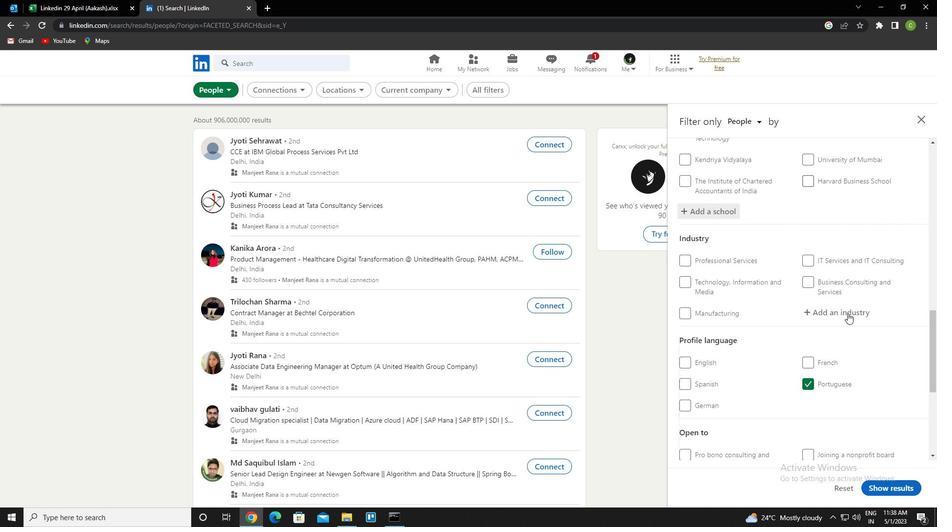 
Action: Mouse scrolled (841, 316) with delta (0, 0)
Screenshot: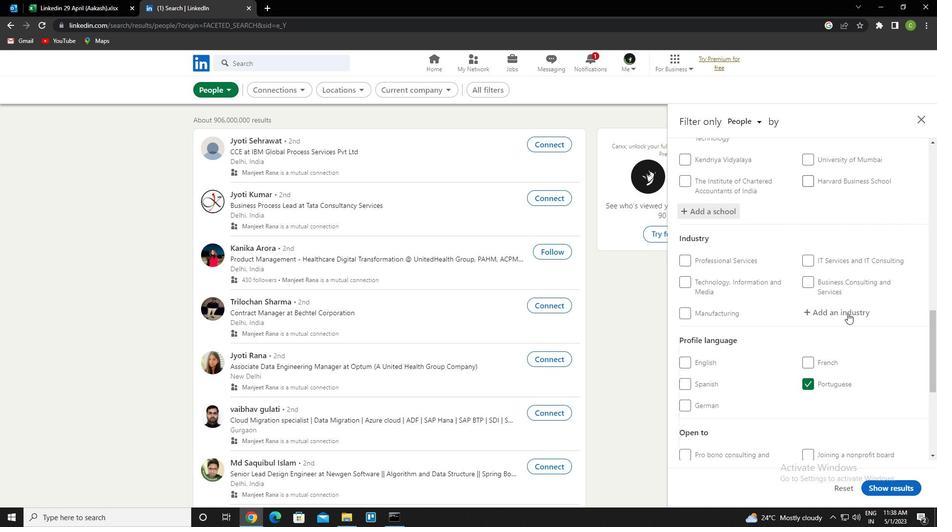 
Action: Mouse moved to (839, 296)
Screenshot: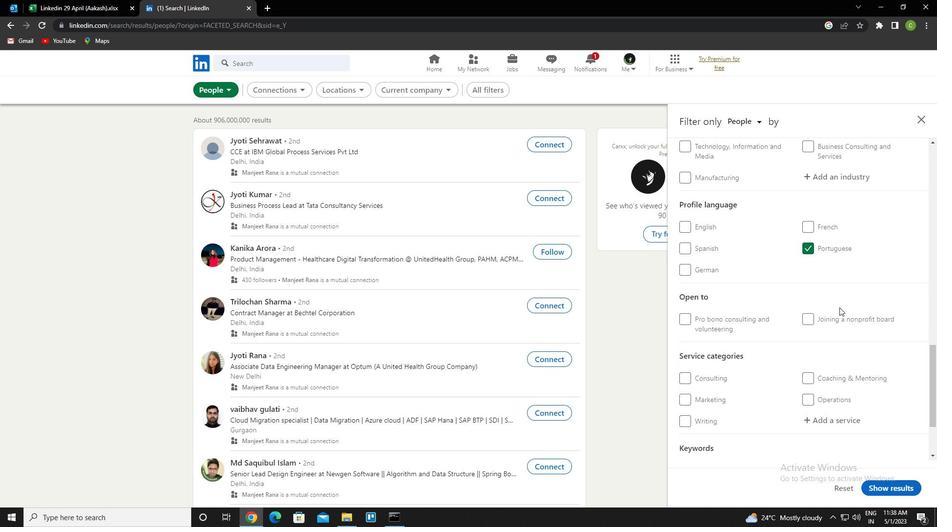 
Action: Mouse scrolled (839, 296) with delta (0, 0)
Screenshot: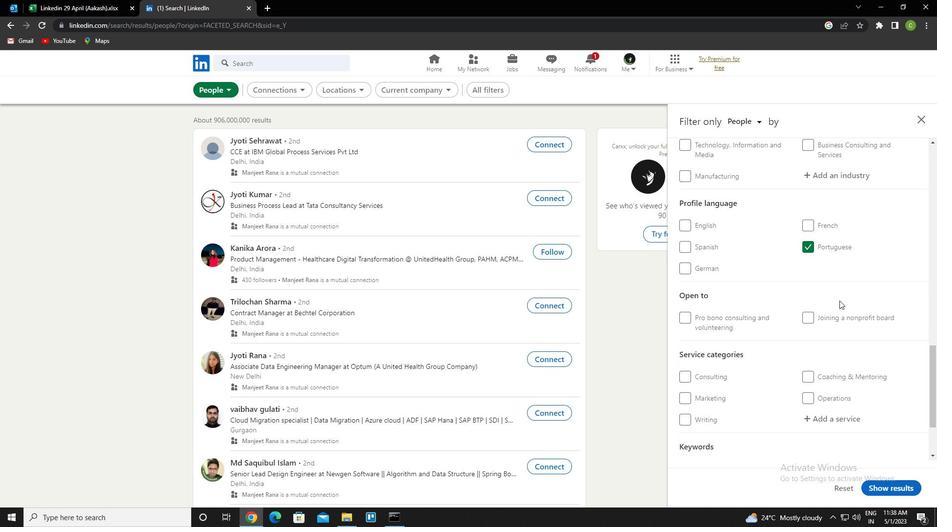 
Action: Mouse scrolled (839, 296) with delta (0, 0)
Screenshot: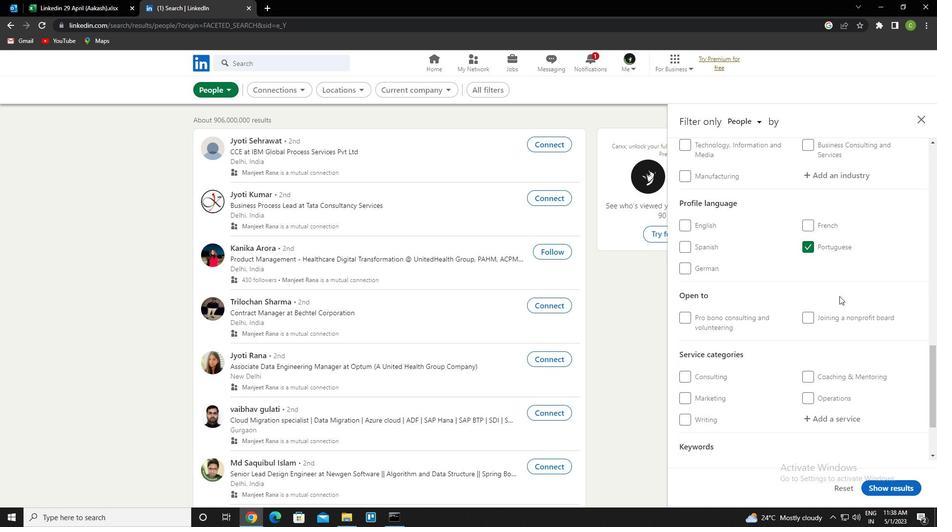 
Action: Mouse moved to (851, 276)
Screenshot: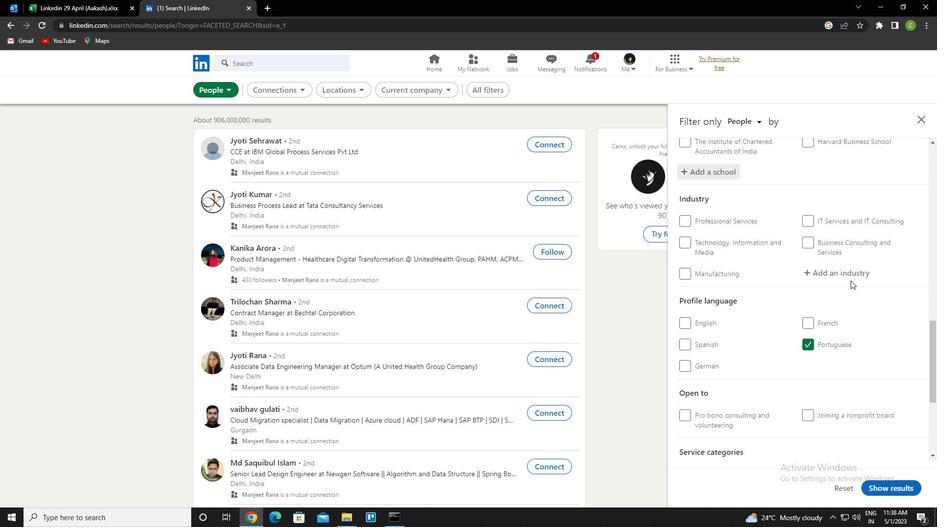 
Action: Mouse pressed left at (851, 276)
Screenshot: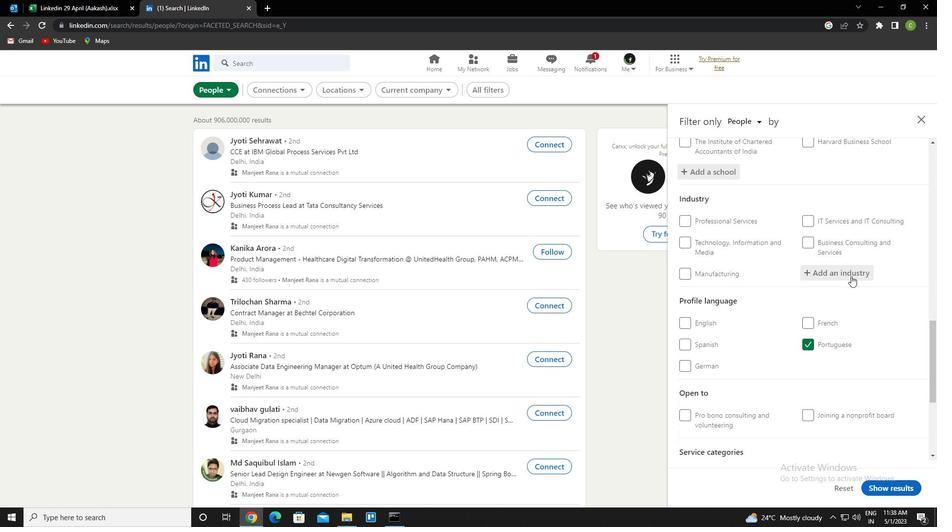 
Action: Key pressed <Key.caps_lock>t<Key.caps_lock>elephone<Key.space><Key.down><Key.enter>
Screenshot: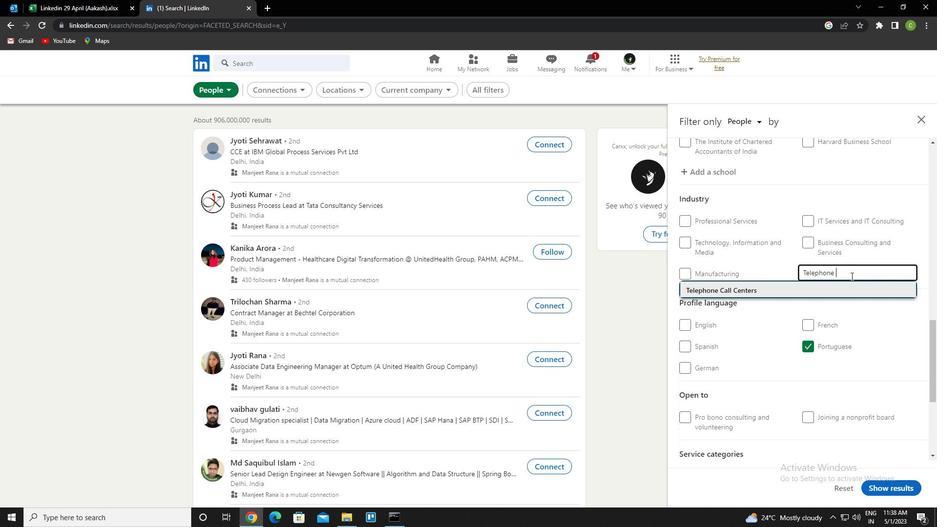 
Action: Mouse moved to (824, 294)
Screenshot: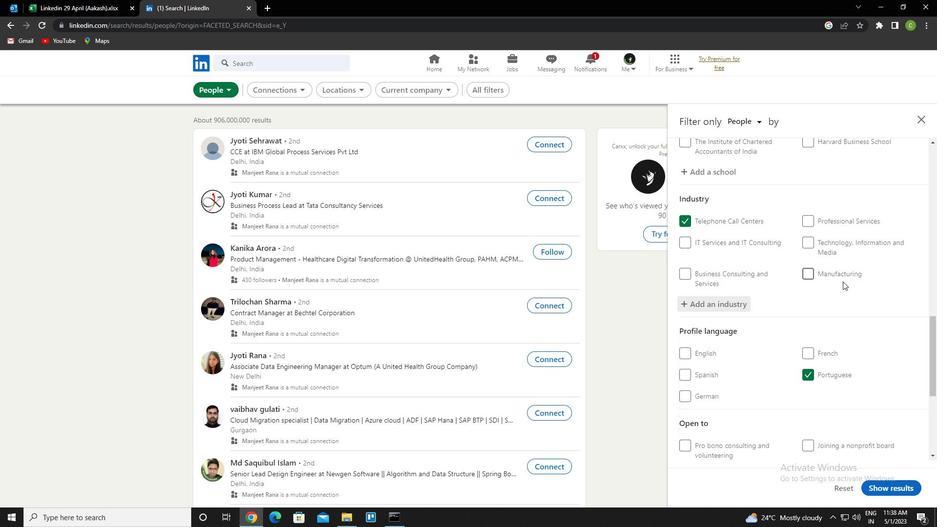
Action: Mouse scrolled (824, 294) with delta (0, 0)
Screenshot: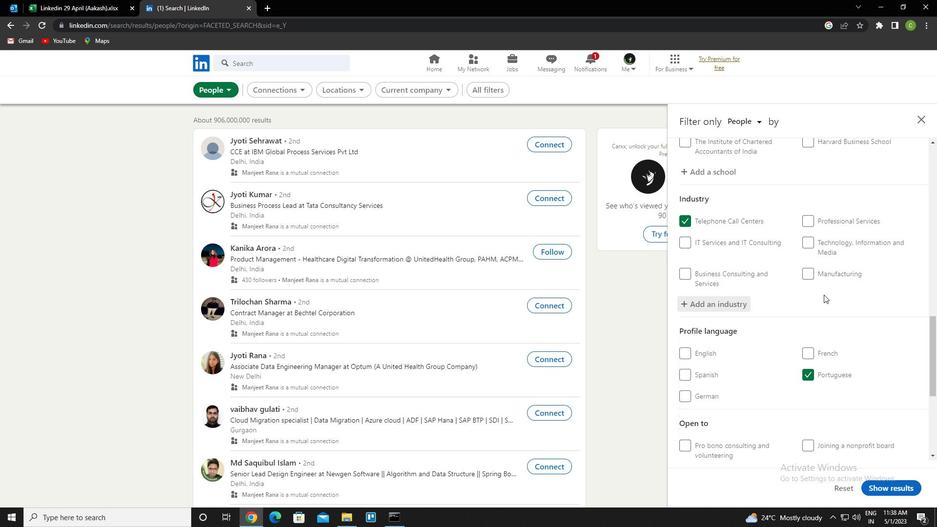 
Action: Mouse scrolled (824, 294) with delta (0, 0)
Screenshot: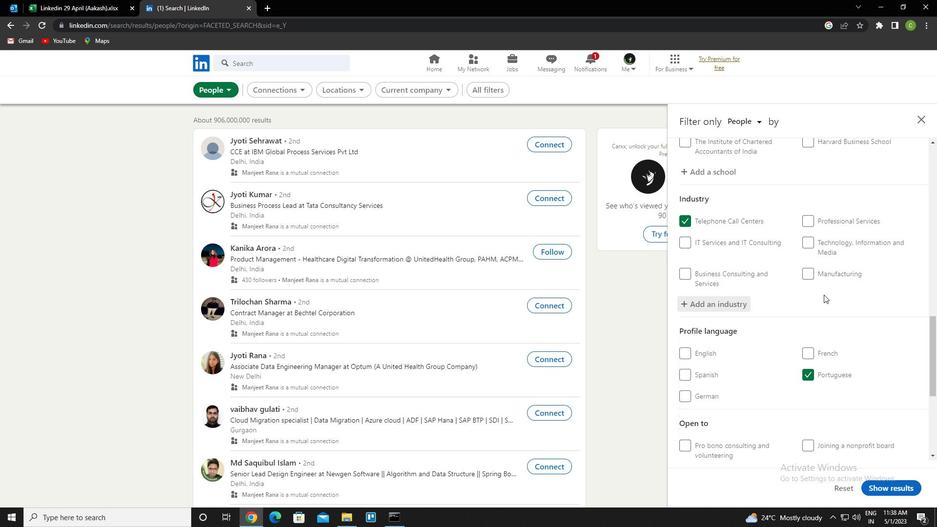 
Action: Mouse moved to (823, 295)
Screenshot: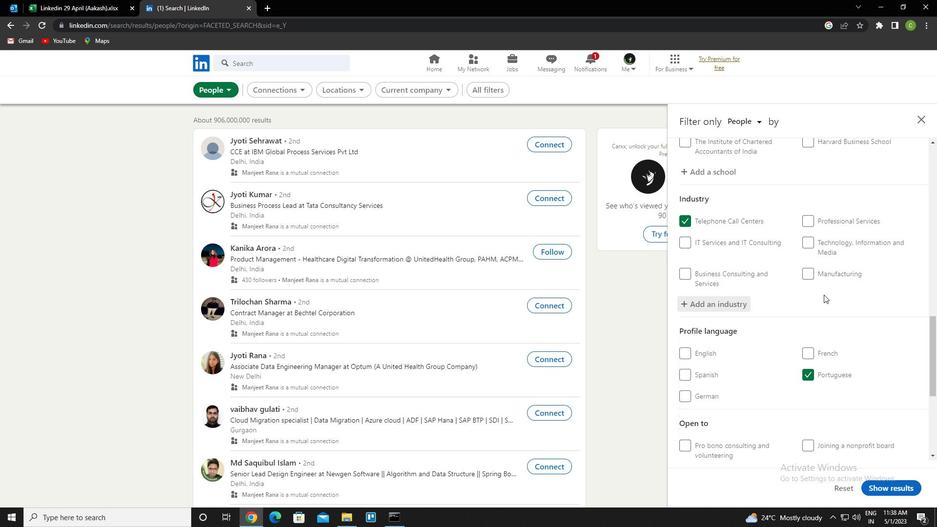 
Action: Mouse scrolled (823, 295) with delta (0, 0)
Screenshot: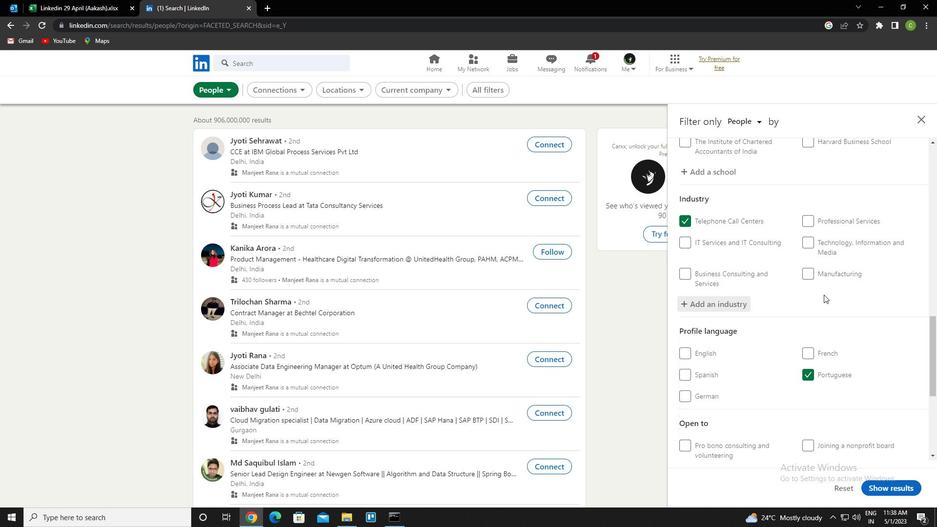 
Action: Mouse moved to (821, 296)
Screenshot: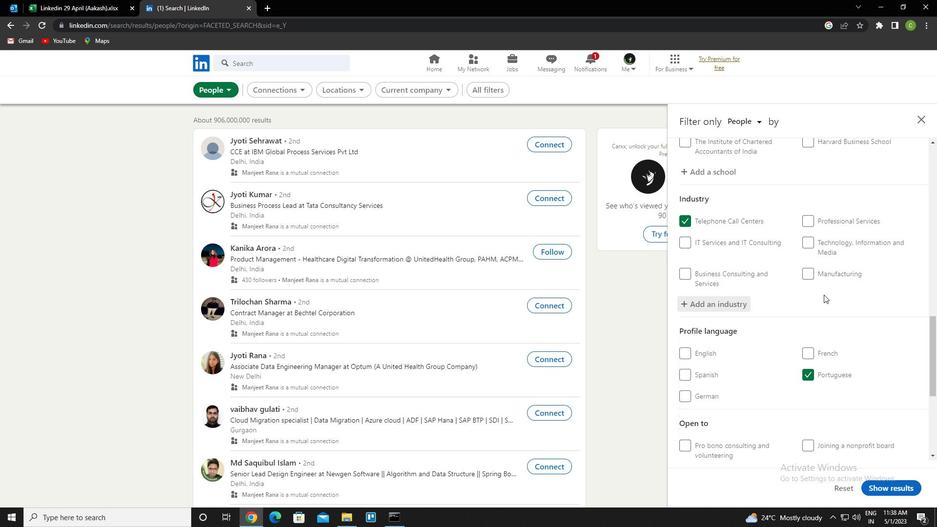 
Action: Mouse scrolled (821, 296) with delta (0, 0)
Screenshot: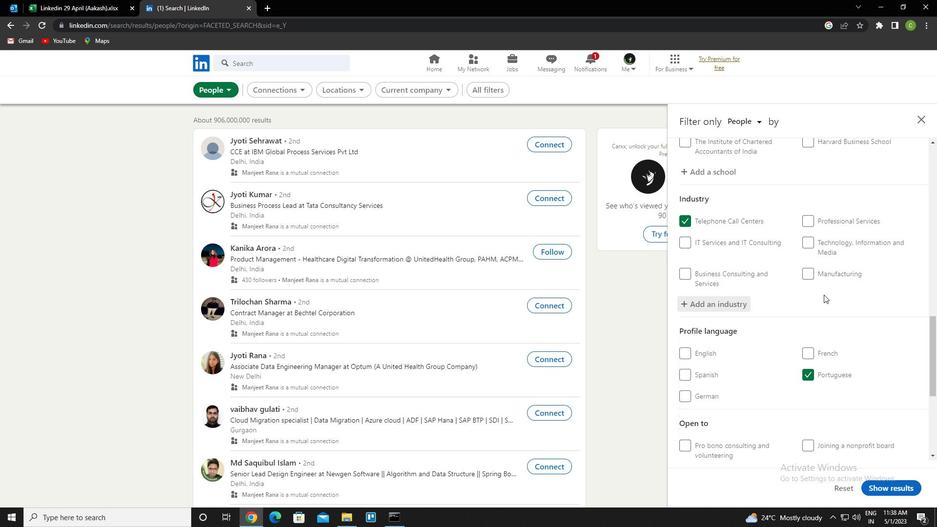 
Action: Mouse moved to (817, 299)
Screenshot: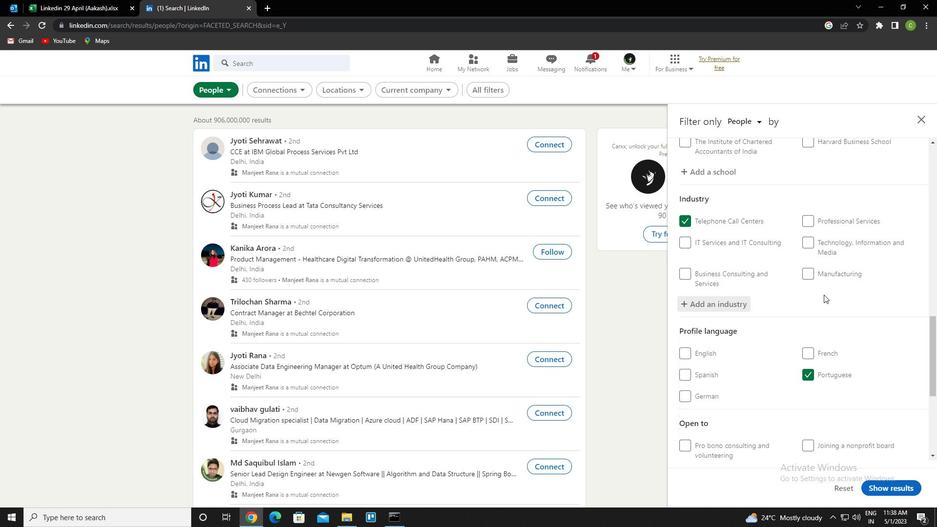 
Action: Mouse scrolled (817, 298) with delta (0, 0)
Screenshot: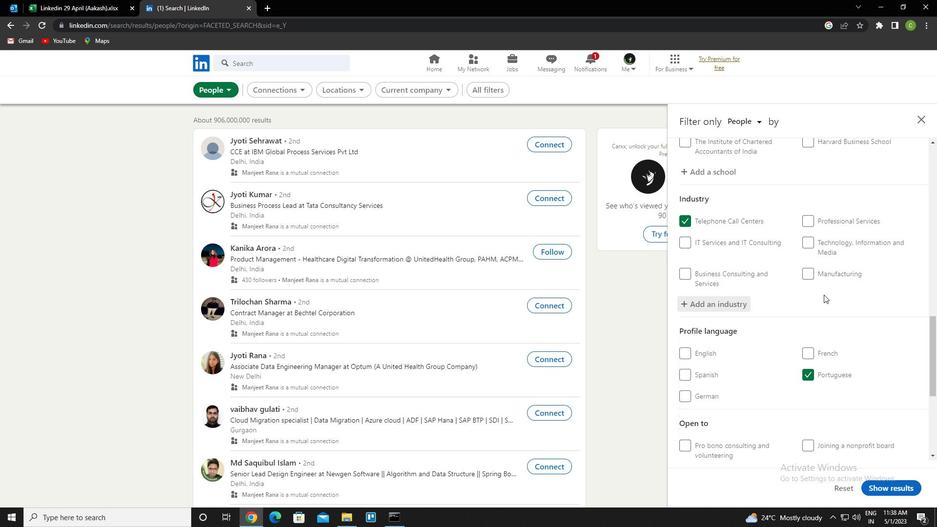 
Action: Mouse moved to (817, 299)
Screenshot: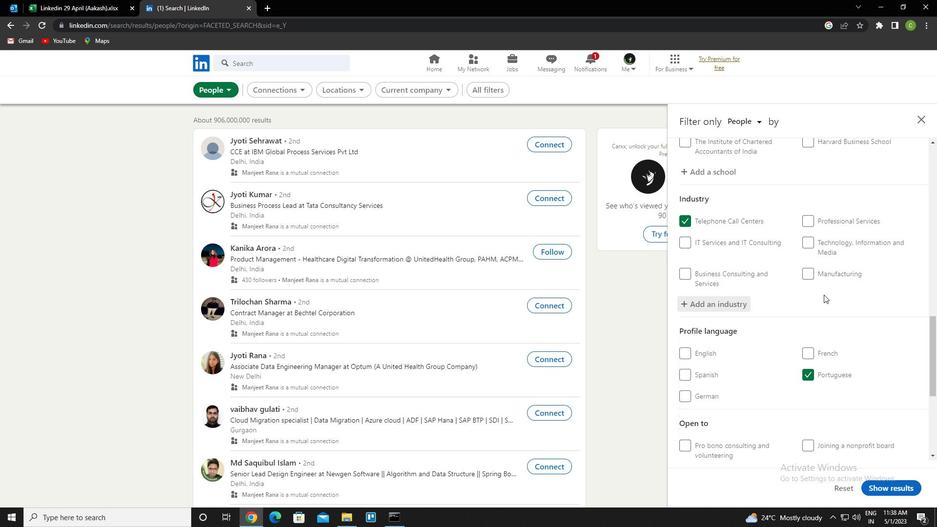 
Action: Mouse scrolled (817, 299) with delta (0, 0)
Screenshot: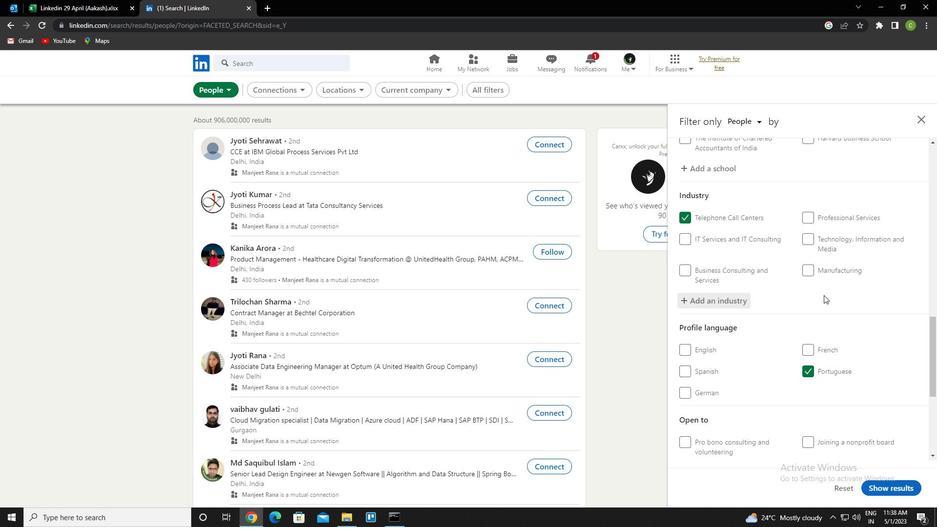
Action: Mouse scrolled (817, 299) with delta (0, 0)
Screenshot: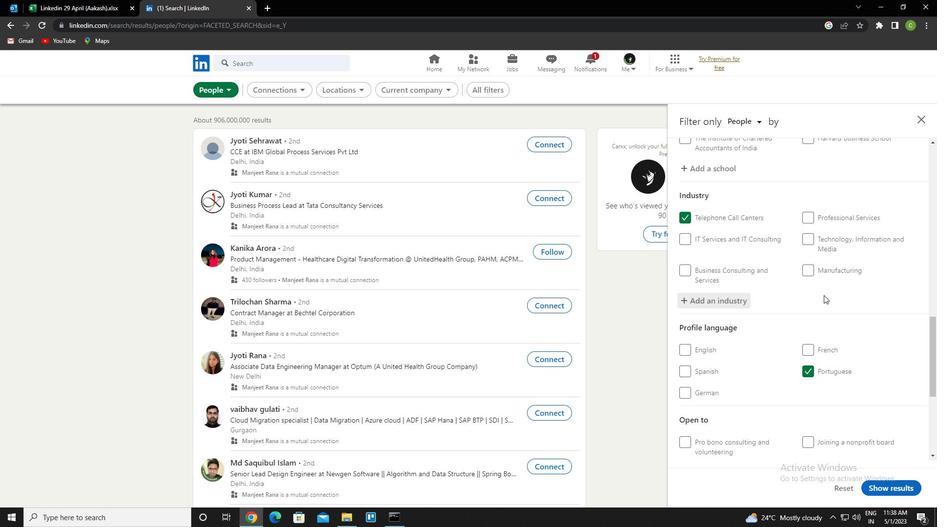 
Action: Mouse scrolled (817, 299) with delta (0, 0)
Screenshot: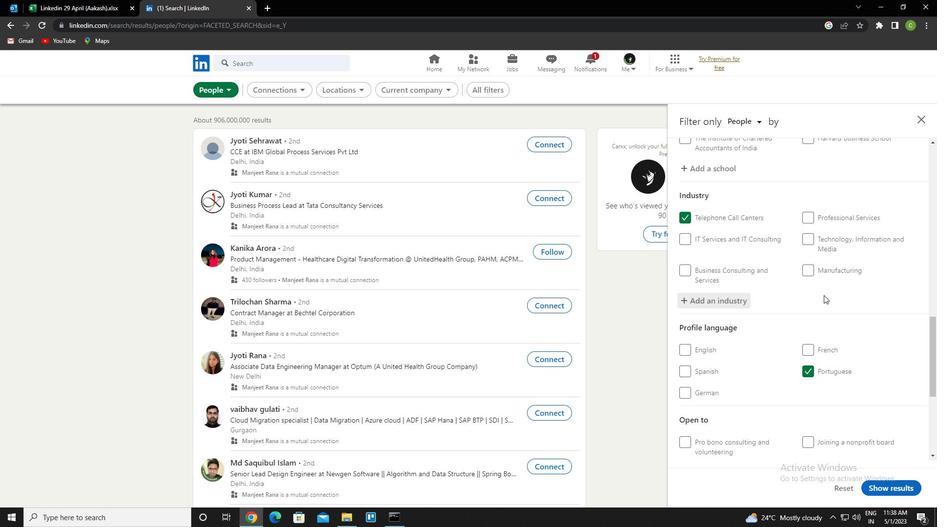 
Action: Mouse moved to (834, 327)
Screenshot: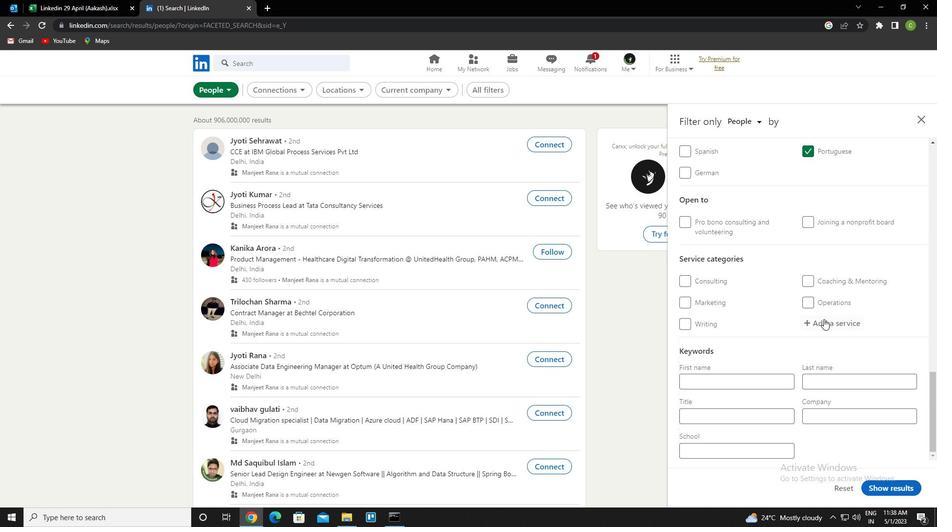 
Action: Mouse pressed left at (834, 327)
Screenshot: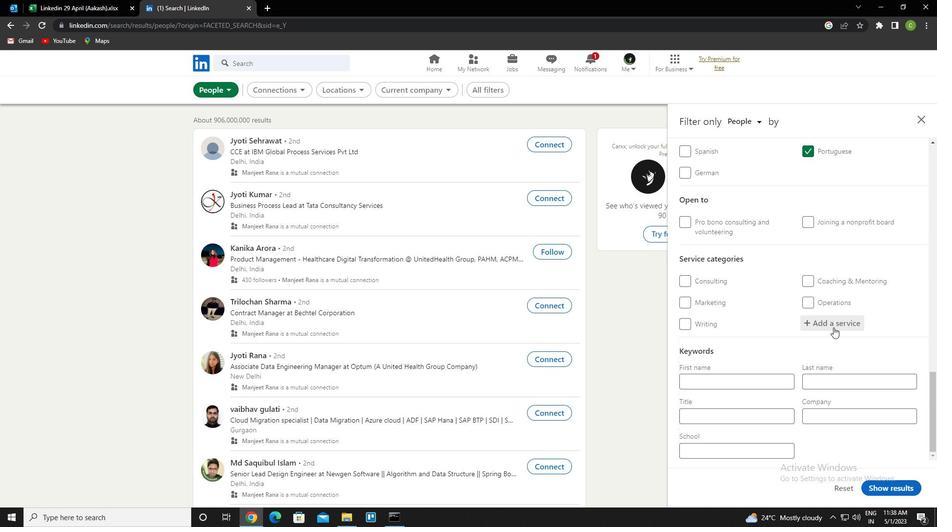 
Action: Key pressed <Key.caps_lock>t<Key.caps_lock>ax<Key.space><Key.down><Key.down><Key.enter>
Screenshot: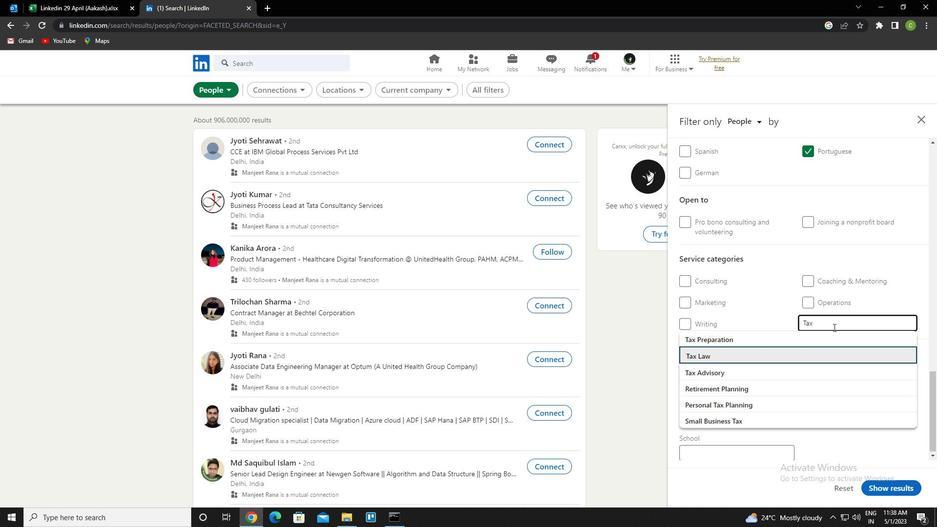 
Action: Mouse scrolled (834, 327) with delta (0, 0)
Screenshot: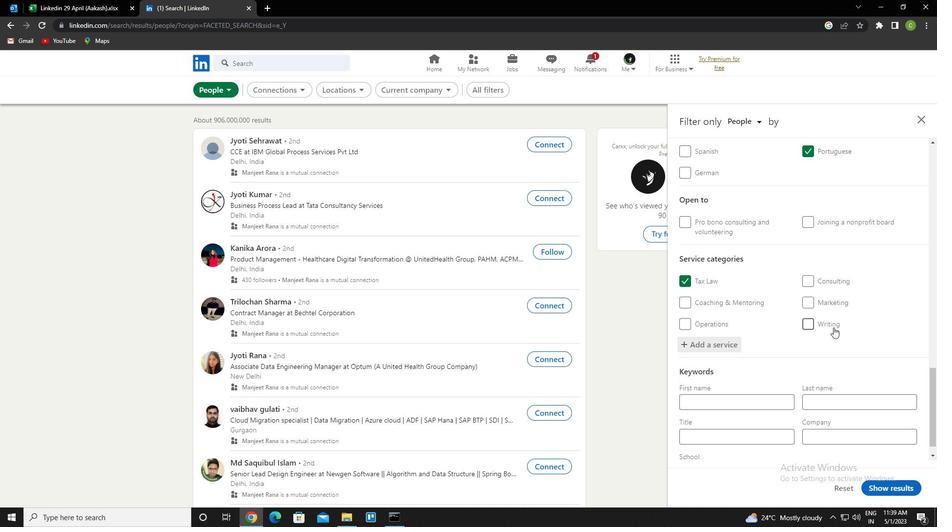 
Action: Mouse moved to (834, 327)
Screenshot: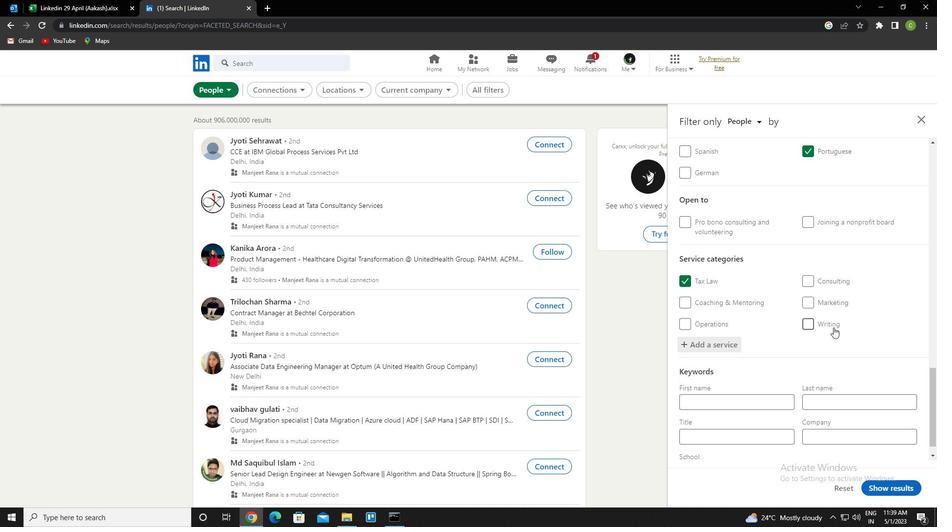 
Action: Mouse scrolled (834, 327) with delta (0, 0)
Screenshot: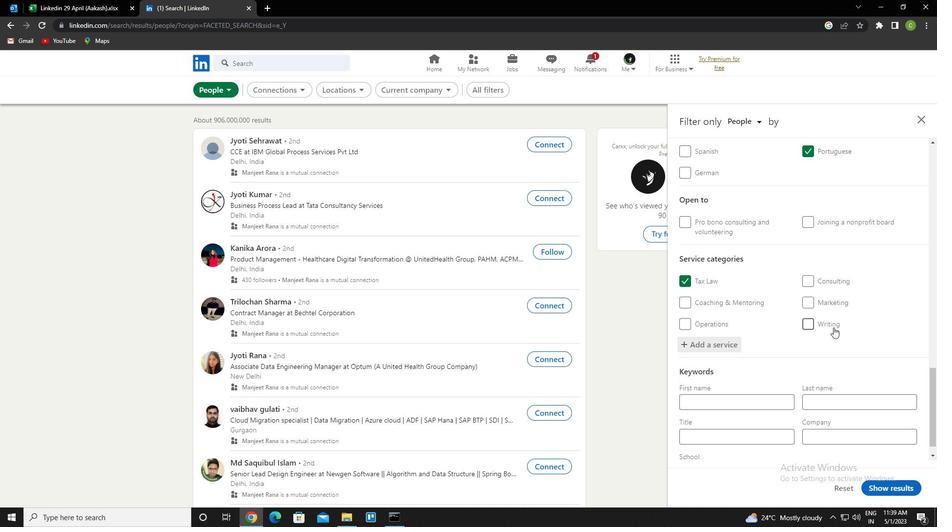 
Action: Mouse moved to (834, 331)
Screenshot: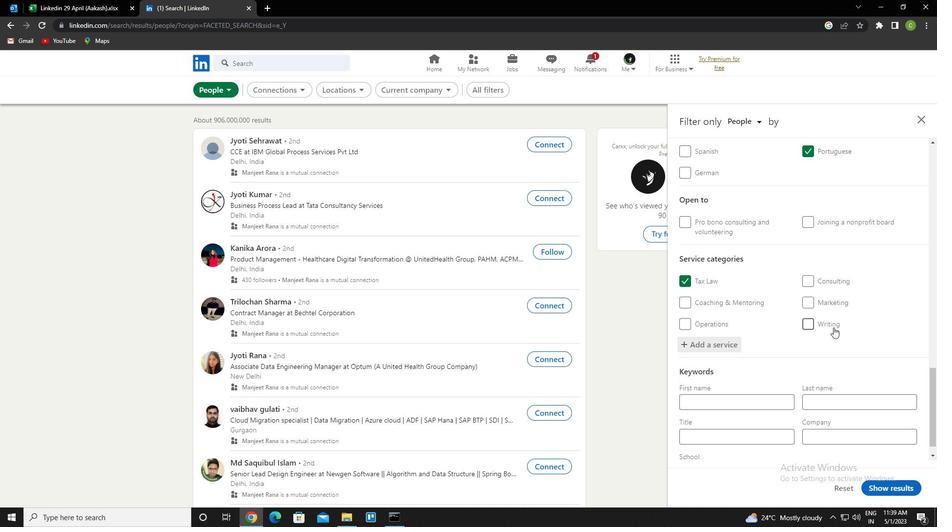 
Action: Mouse scrolled (834, 331) with delta (0, 0)
Screenshot: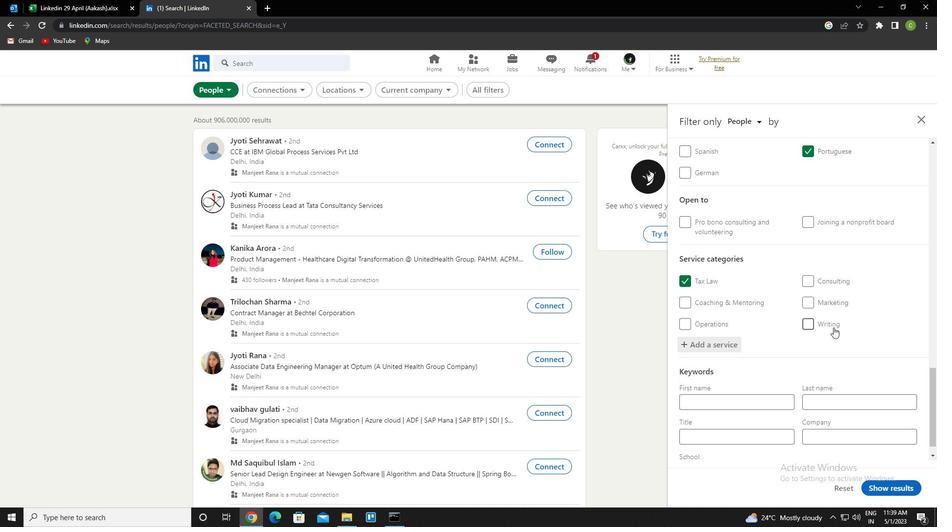 
Action: Mouse moved to (833, 332)
Screenshot: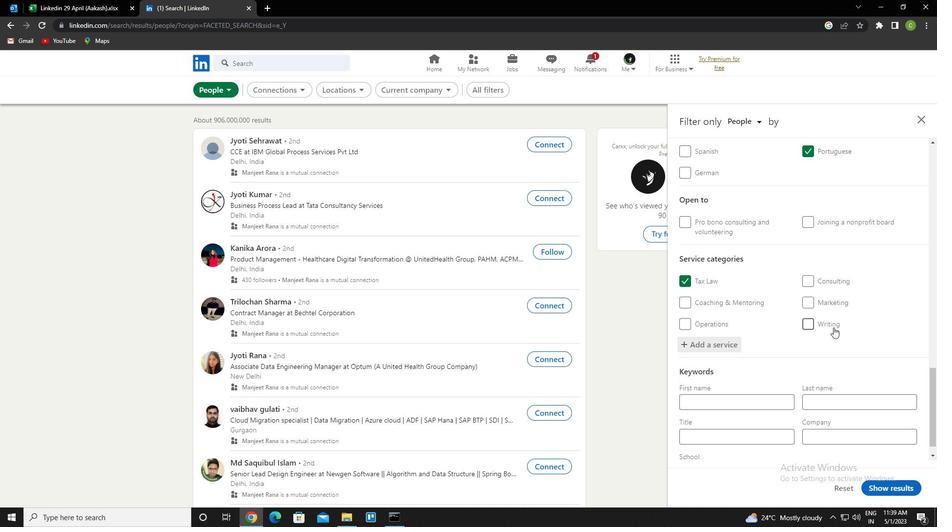 
Action: Mouse scrolled (833, 332) with delta (0, 0)
Screenshot: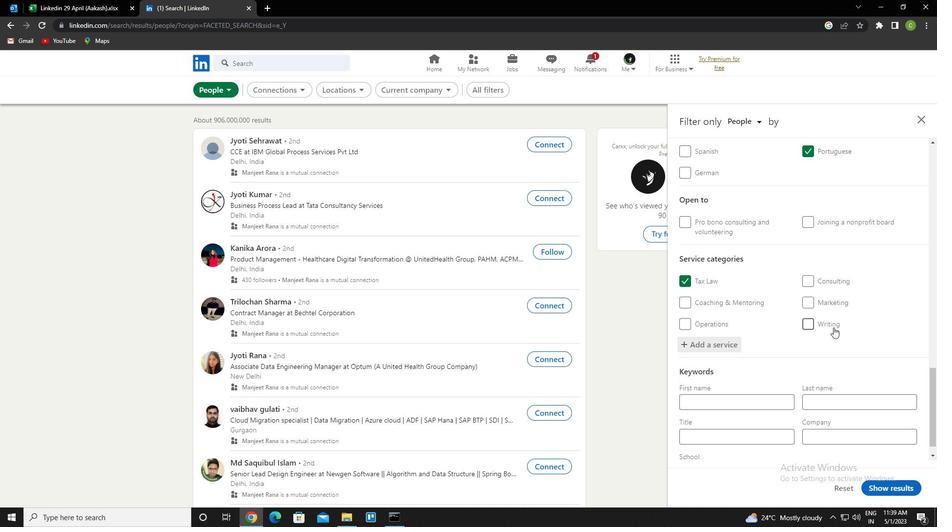 
Action: Mouse moved to (818, 339)
Screenshot: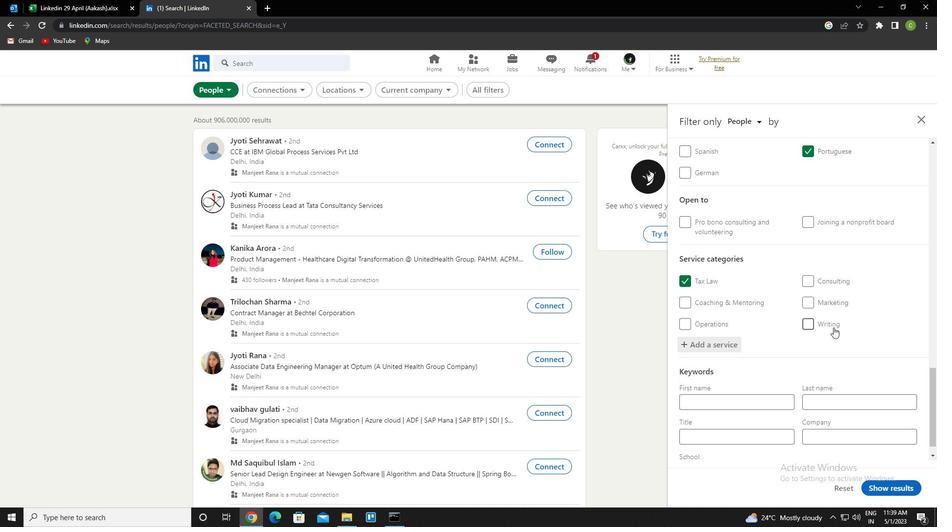 
Action: Mouse scrolled (818, 338) with delta (0, 0)
Screenshot: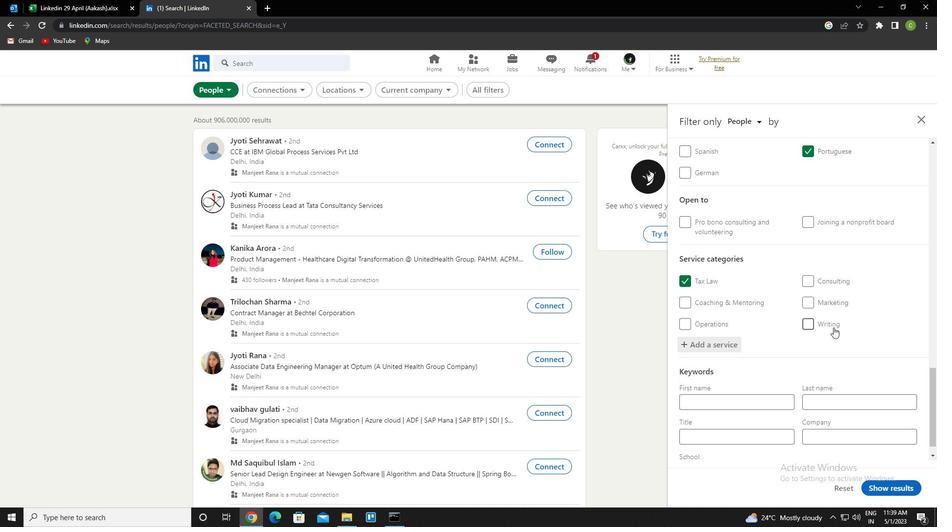 
Action: Mouse moved to (811, 340)
Screenshot: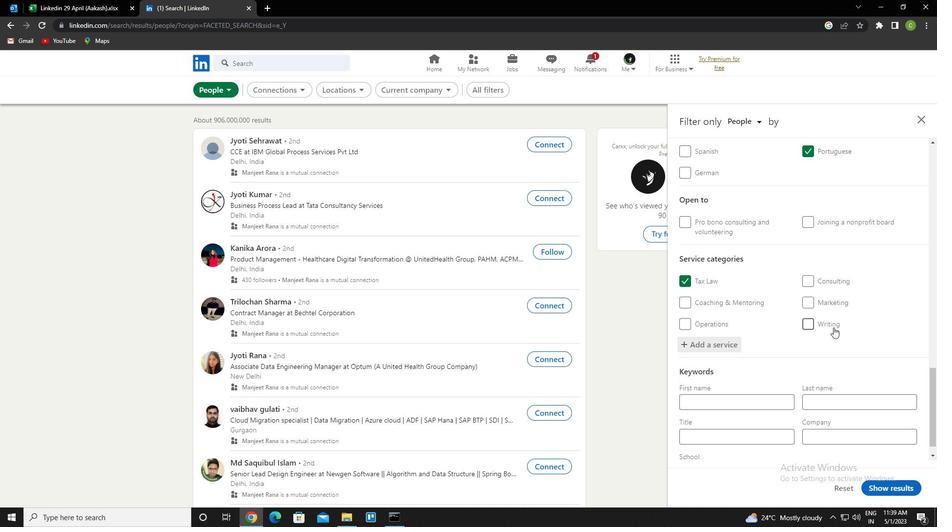 
Action: Mouse scrolled (811, 340) with delta (0, 0)
Screenshot: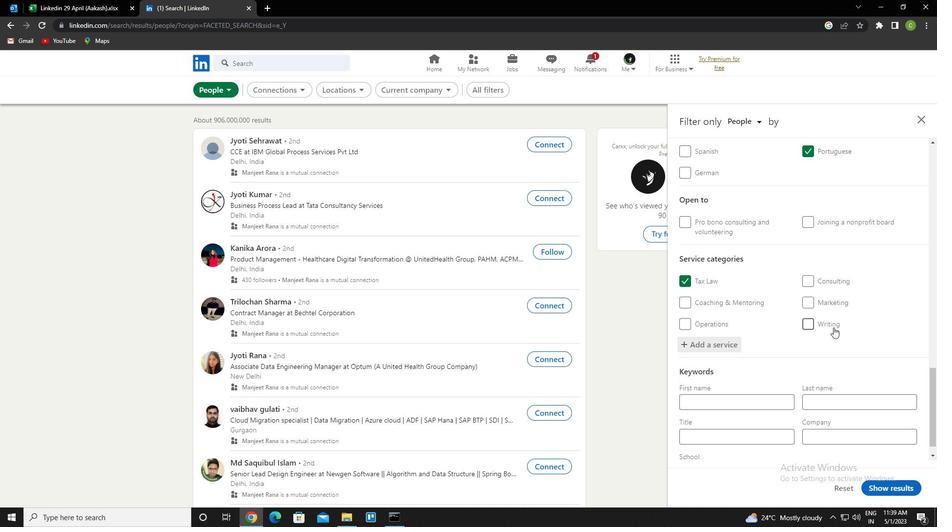 
Action: Mouse moved to (800, 341)
Screenshot: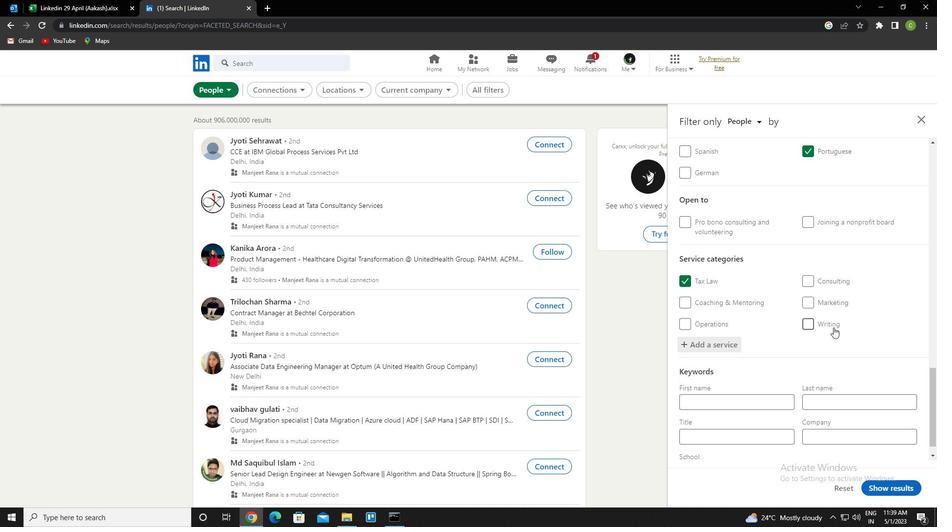 
Action: Mouse scrolled (800, 341) with delta (0, 0)
Screenshot: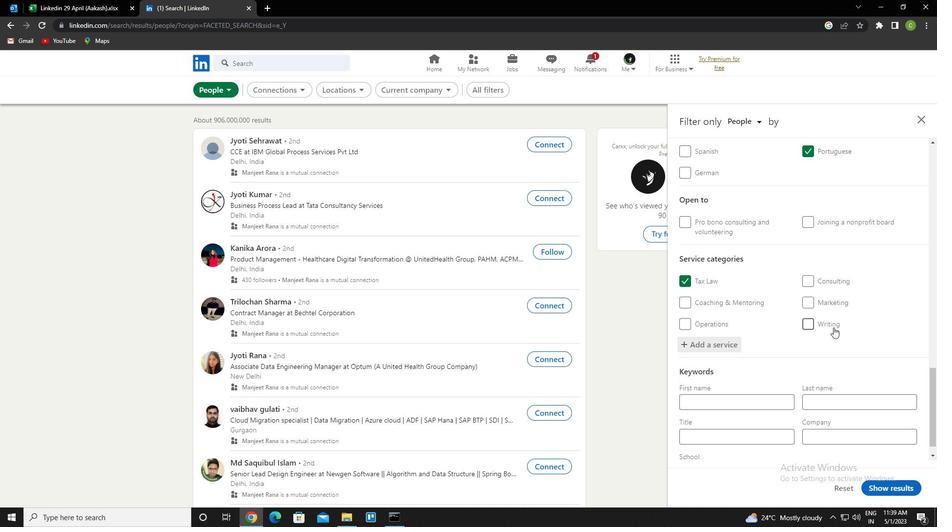 
Action: Mouse moved to (797, 341)
Screenshot: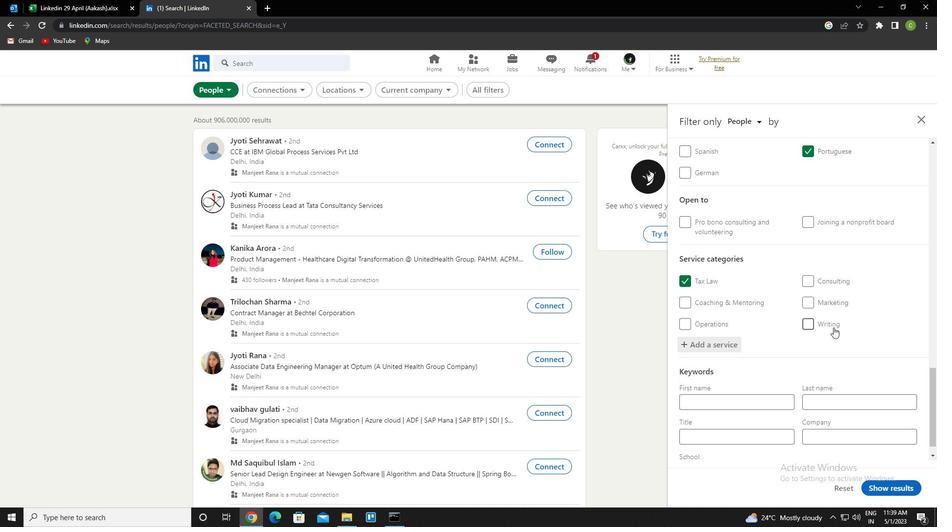 
Action: Mouse scrolled (797, 341) with delta (0, 0)
Screenshot: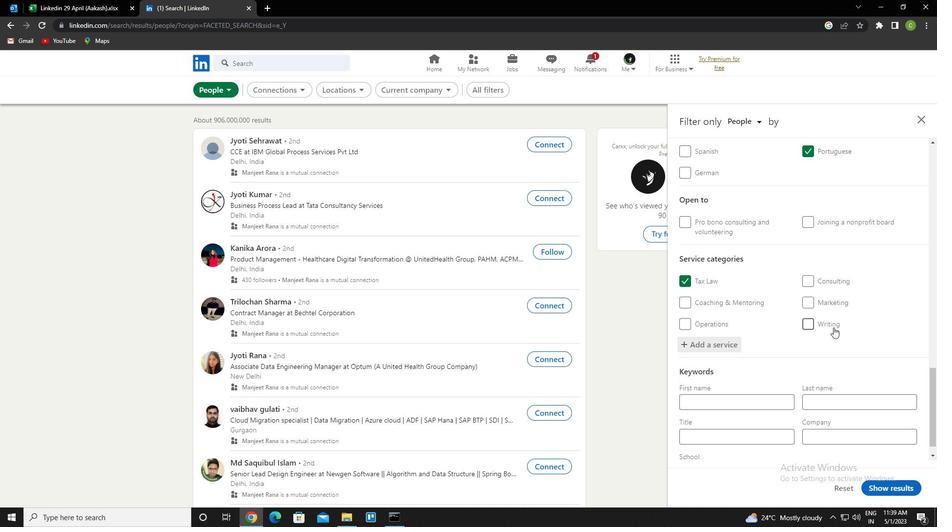 
Action: Mouse moved to (796, 342)
Screenshot: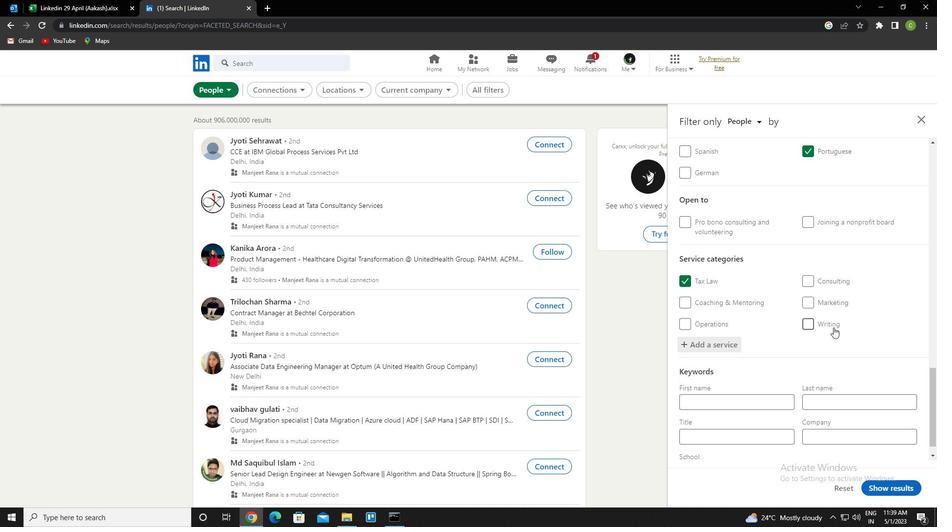 
Action: Mouse scrolled (796, 341) with delta (0, 0)
Screenshot: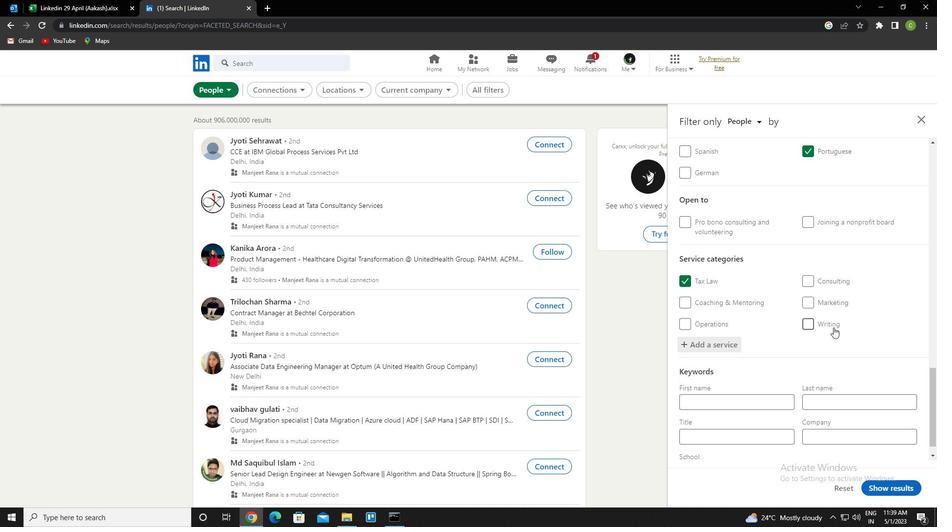 
Action: Mouse moved to (768, 408)
Screenshot: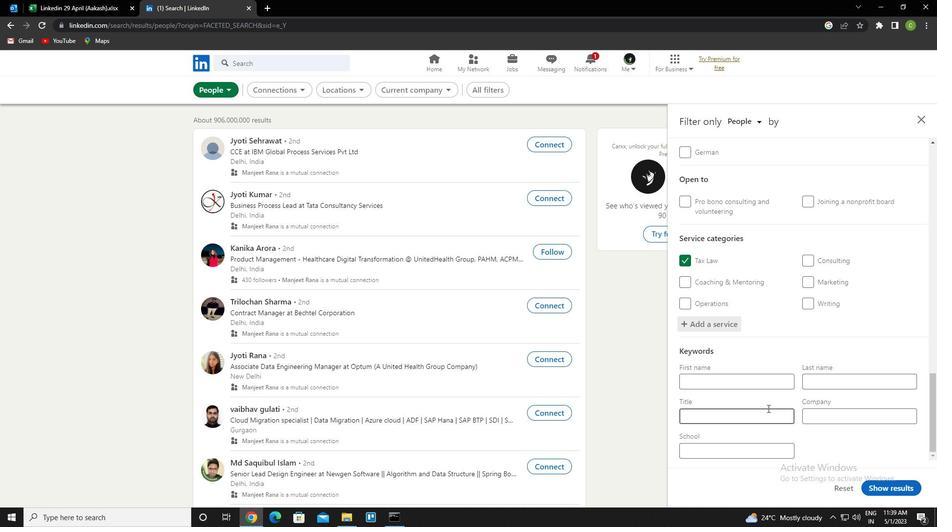 
Action: Mouse pressed left at (768, 408)
Screenshot: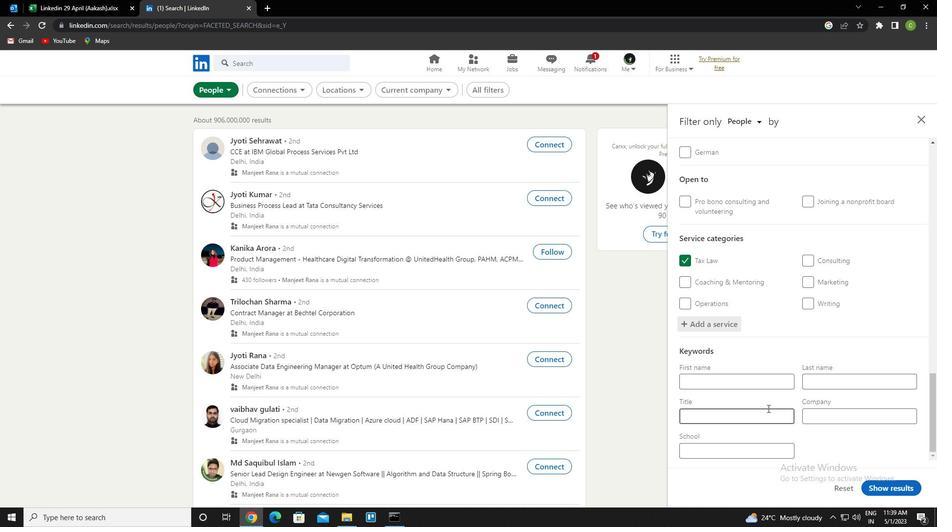 
Action: Key pressed <Key.caps_lock>t<Key.caps_lock>elemarketer
Screenshot: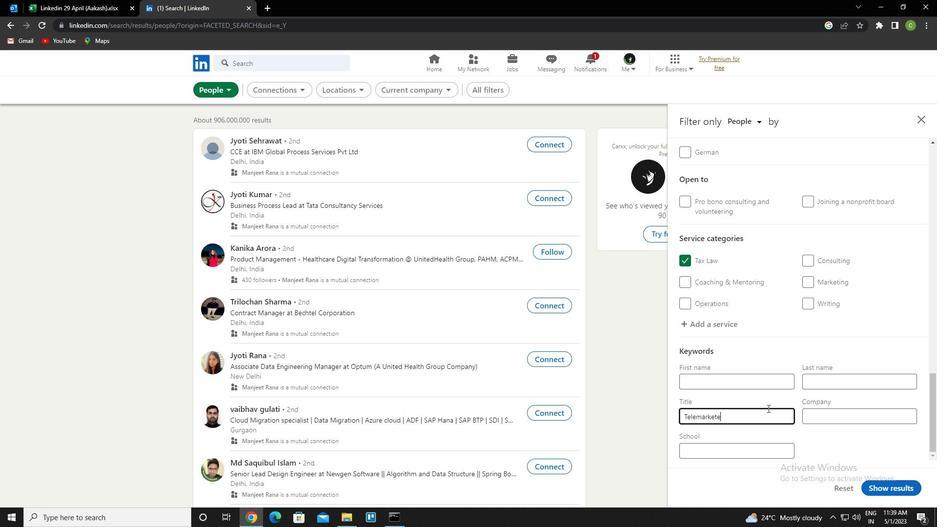 
Action: Mouse moved to (894, 490)
Screenshot: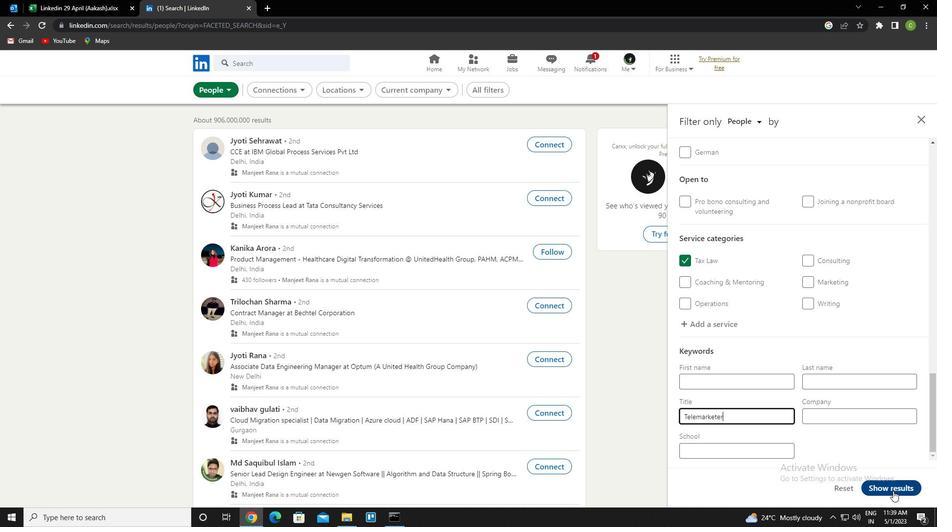 
Action: Mouse pressed left at (894, 490)
Screenshot: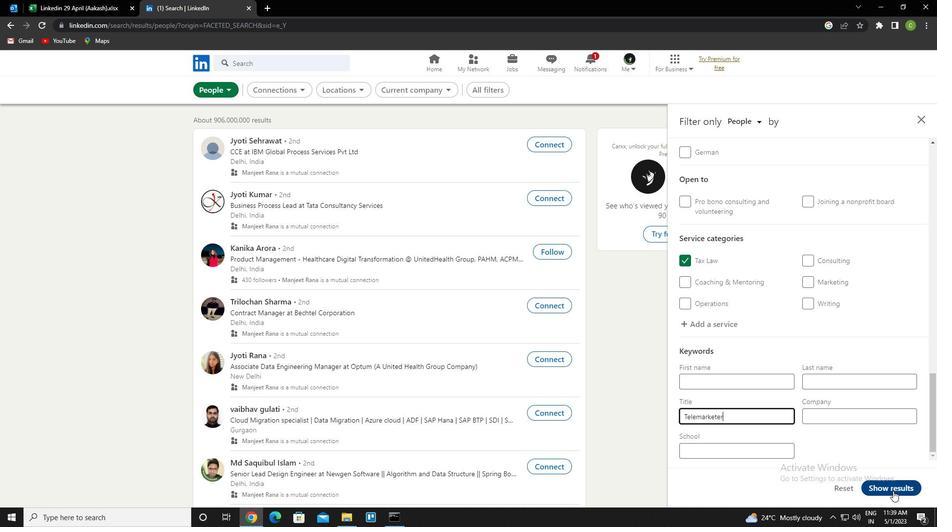 
Action: Mouse moved to (385, 418)
Screenshot: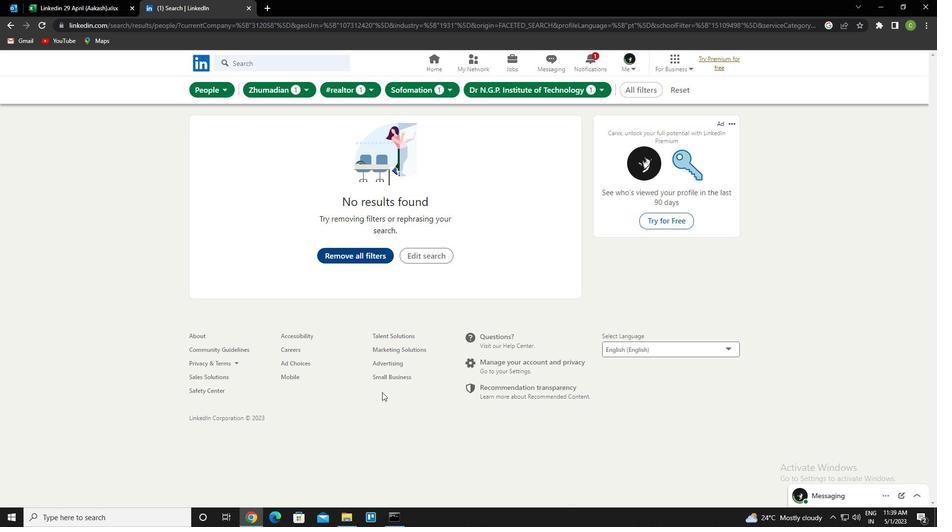 
